 Task: Look for space in Lisieux, France from 9th June, 2023 to 16th June, 2023 for 2 adults in price range Rs.8000 to Rs.16000. Place can be entire place with 2 bedrooms having 2 beds and 1 bathroom. Property type can be house, flat, guest house. Booking option can be shelf check-in. Required host language is English.
Action: Mouse moved to (418, 114)
Screenshot: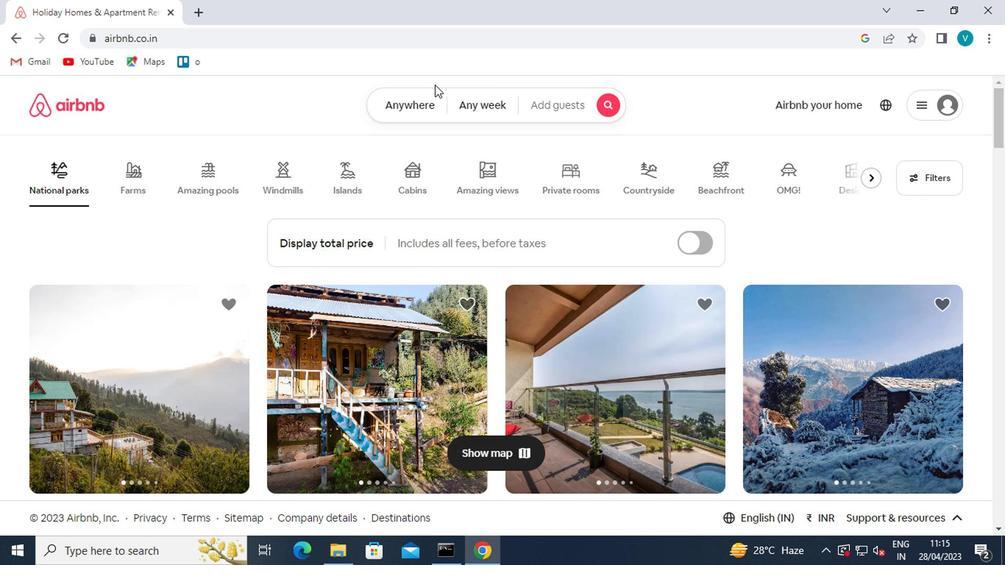 
Action: Mouse pressed left at (418, 114)
Screenshot: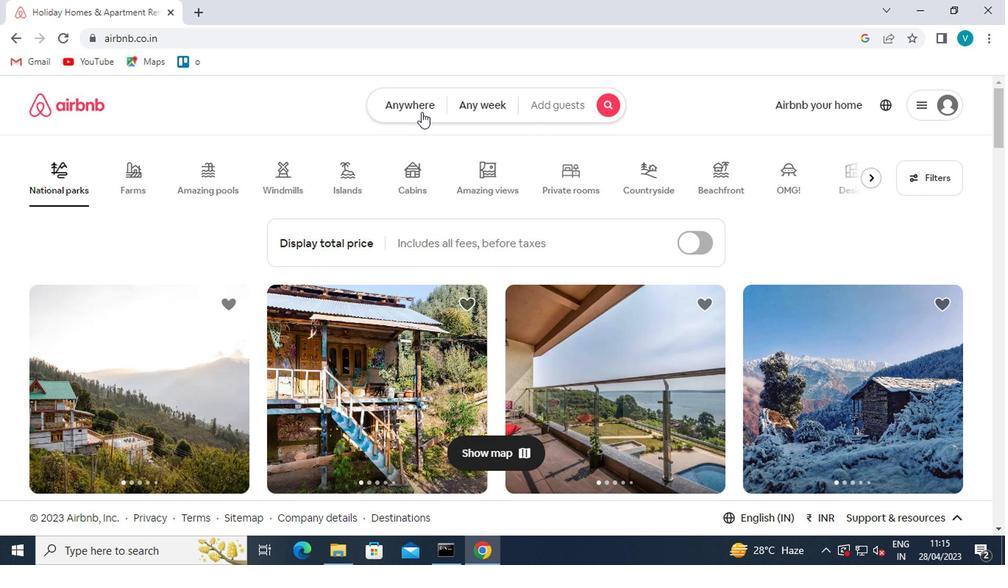 
Action: Mouse moved to (294, 167)
Screenshot: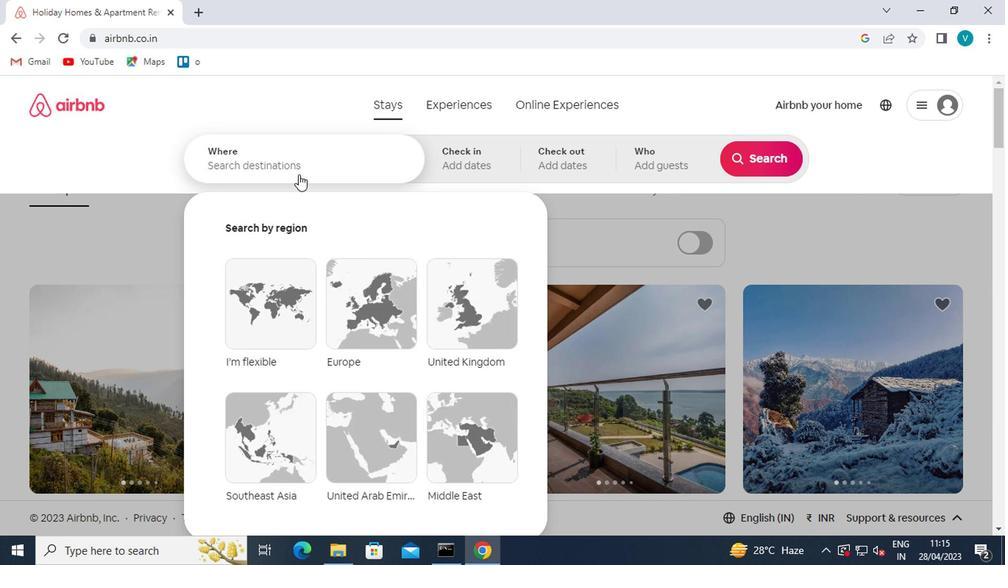 
Action: Mouse pressed left at (294, 167)
Screenshot: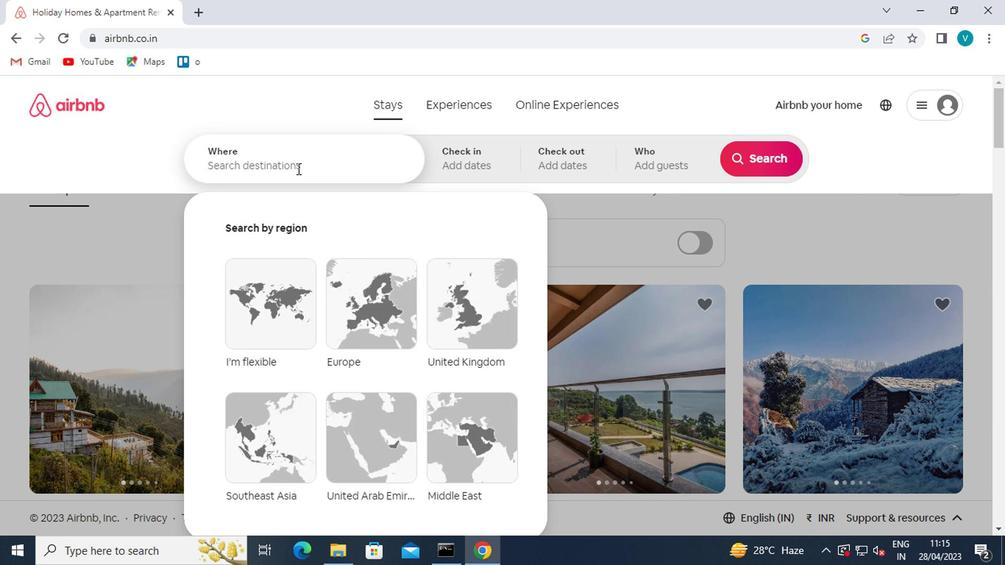 
Action: Mouse moved to (294, 167)
Screenshot: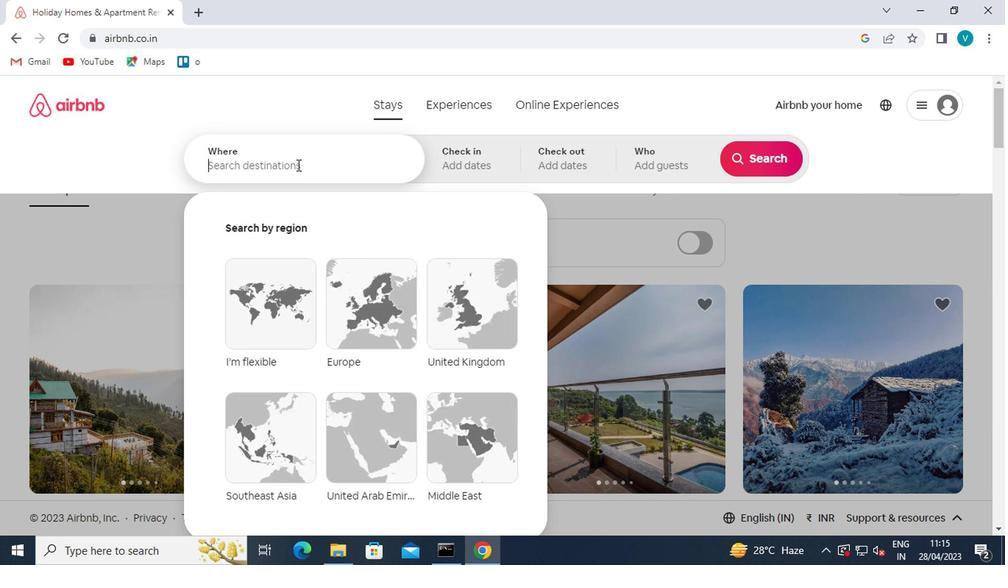
Action: Key pressed l<Key.caps_lock>isieux<Key.enter>
Screenshot: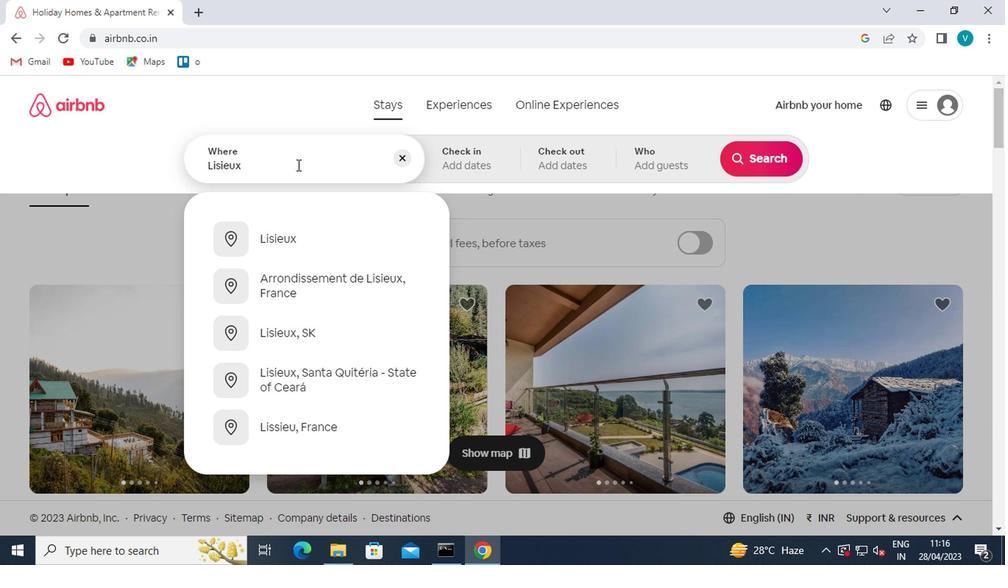 
Action: Mouse moved to (752, 281)
Screenshot: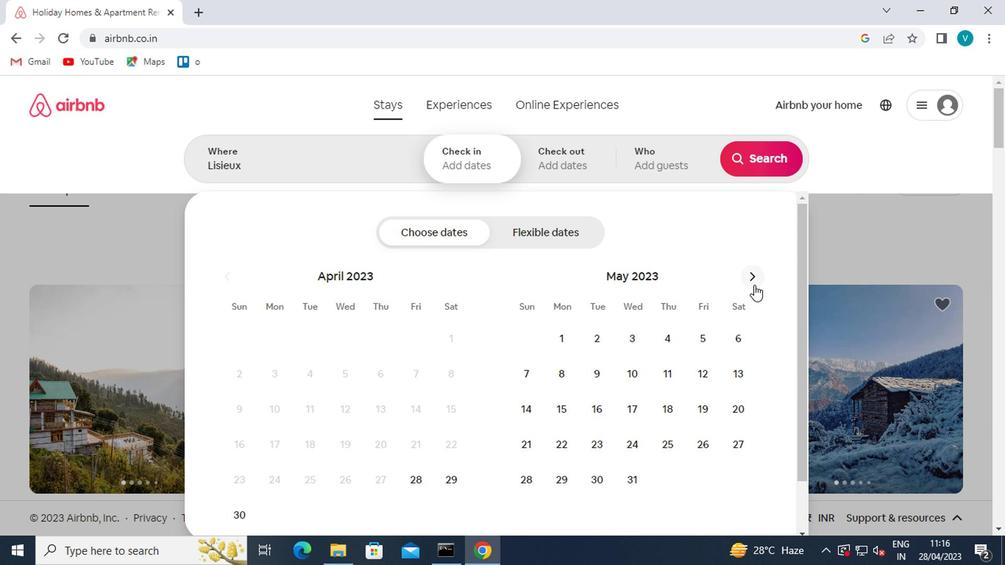 
Action: Mouse pressed left at (752, 281)
Screenshot: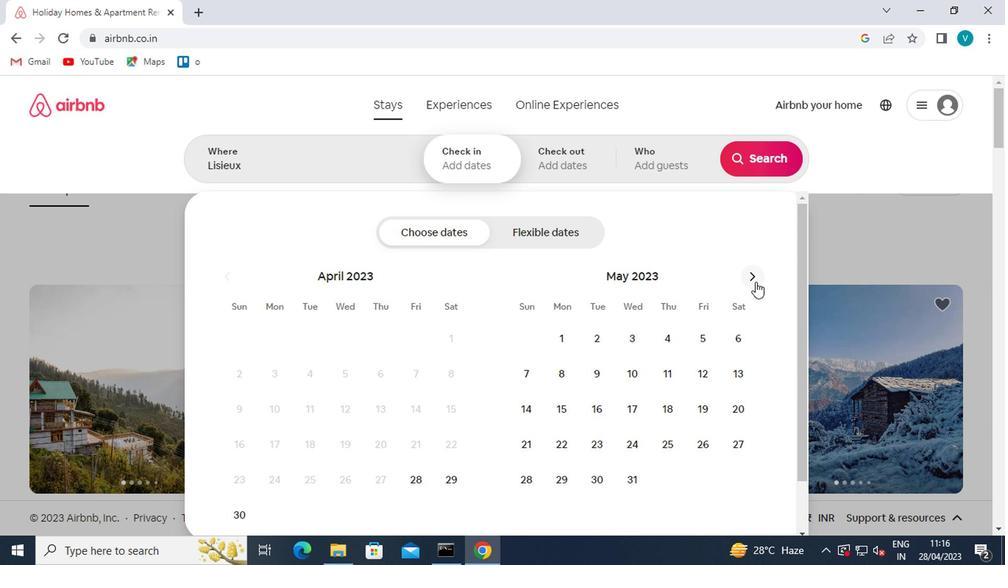 
Action: Mouse moved to (700, 377)
Screenshot: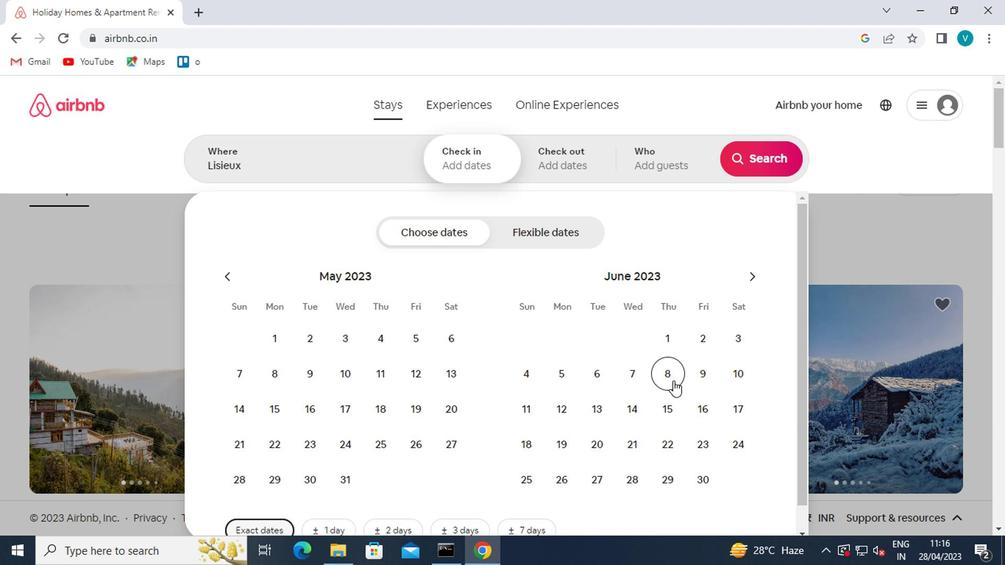 
Action: Mouse pressed left at (700, 377)
Screenshot: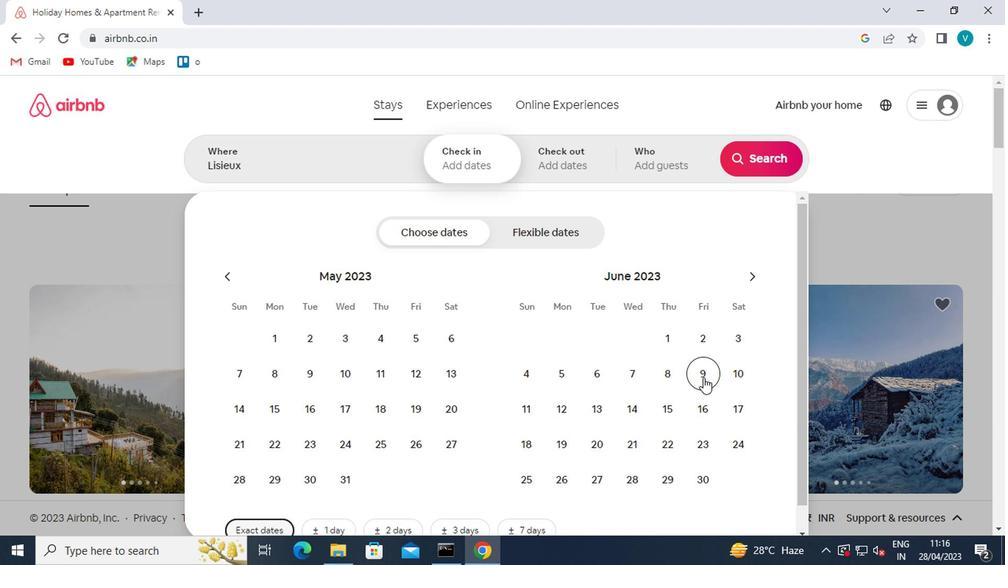 
Action: Mouse moved to (703, 419)
Screenshot: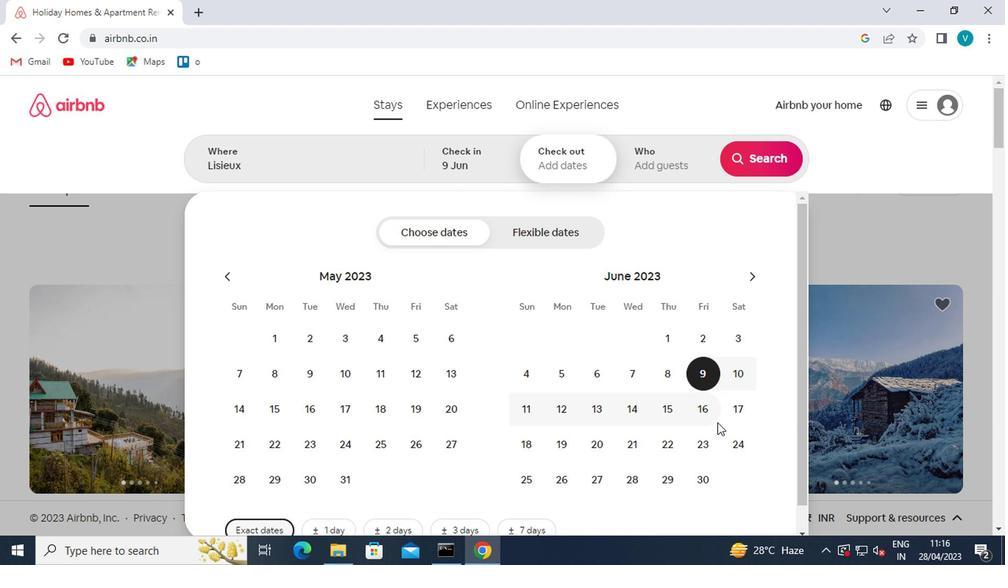 
Action: Mouse pressed left at (703, 419)
Screenshot: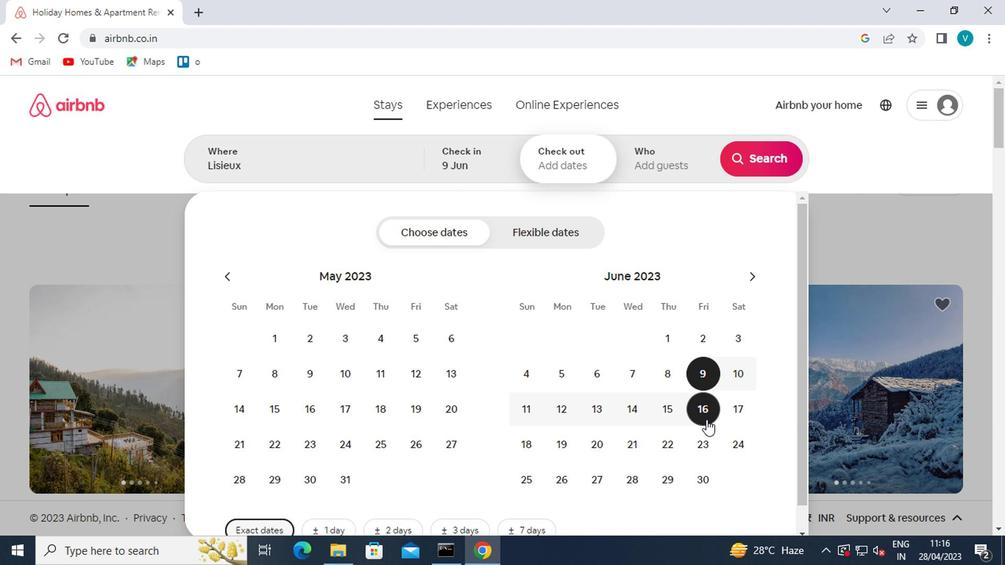 
Action: Mouse moved to (652, 166)
Screenshot: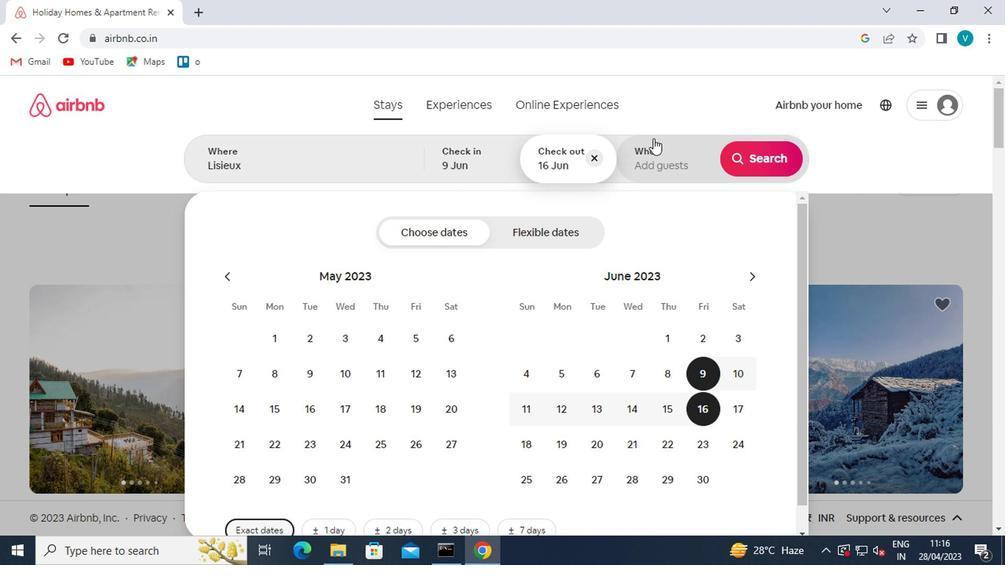 
Action: Mouse pressed left at (652, 166)
Screenshot: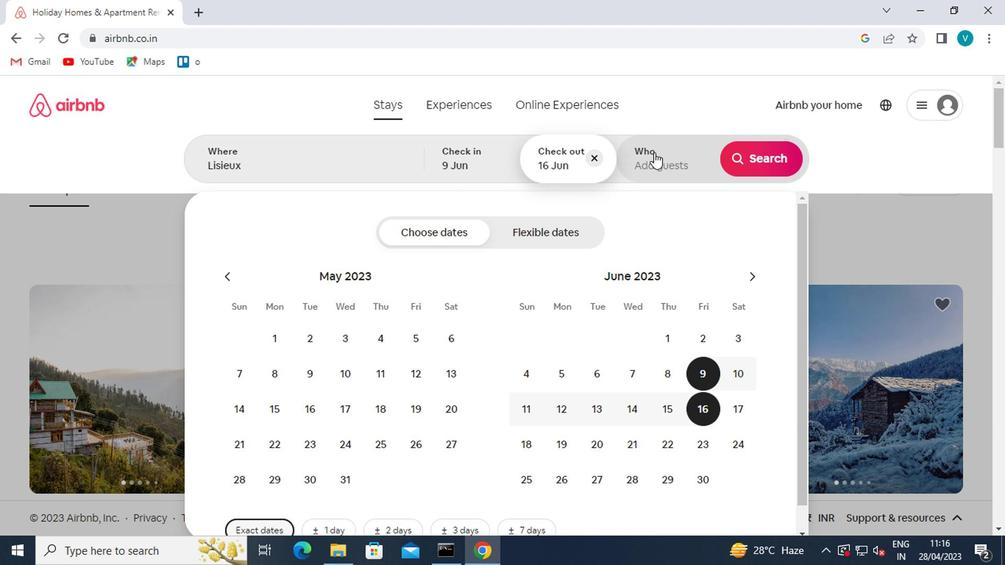 
Action: Mouse moved to (762, 247)
Screenshot: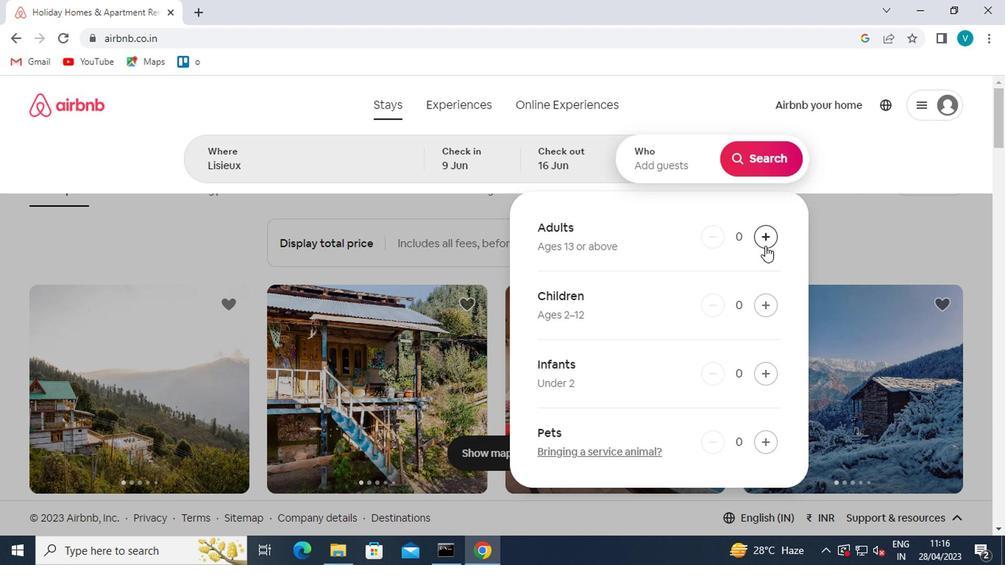 
Action: Mouse pressed left at (762, 247)
Screenshot: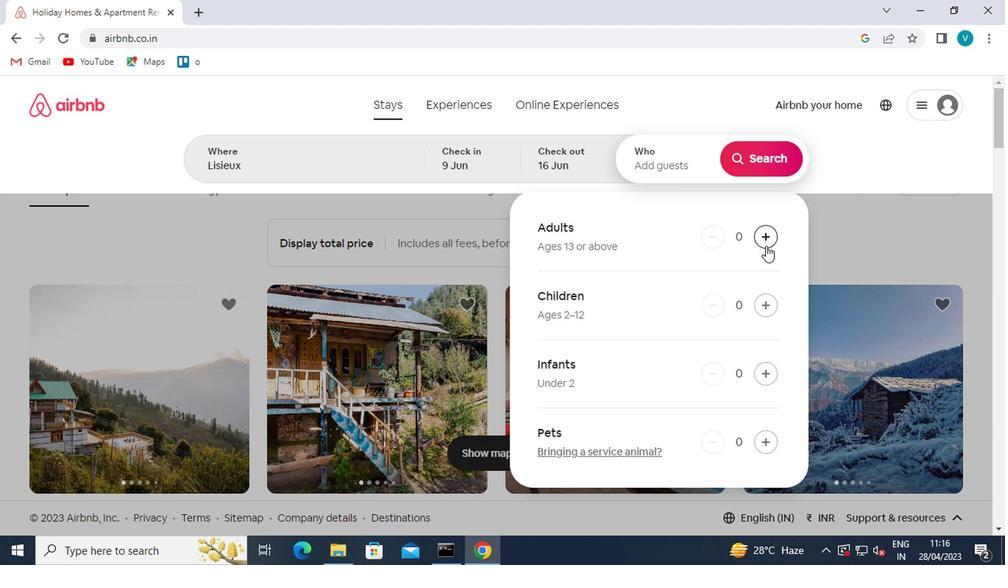 
Action: Mouse pressed left at (762, 247)
Screenshot: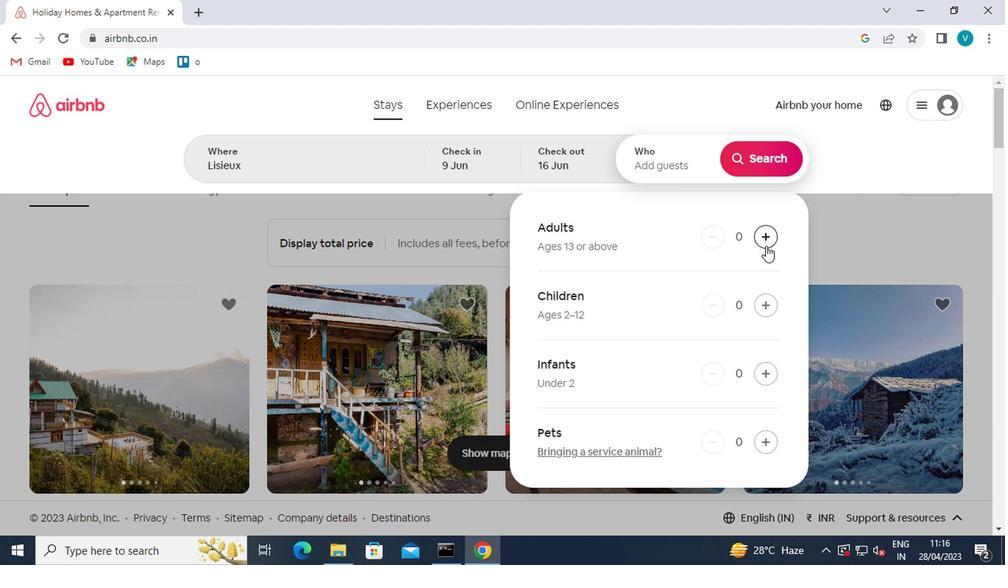 
Action: Mouse moved to (753, 170)
Screenshot: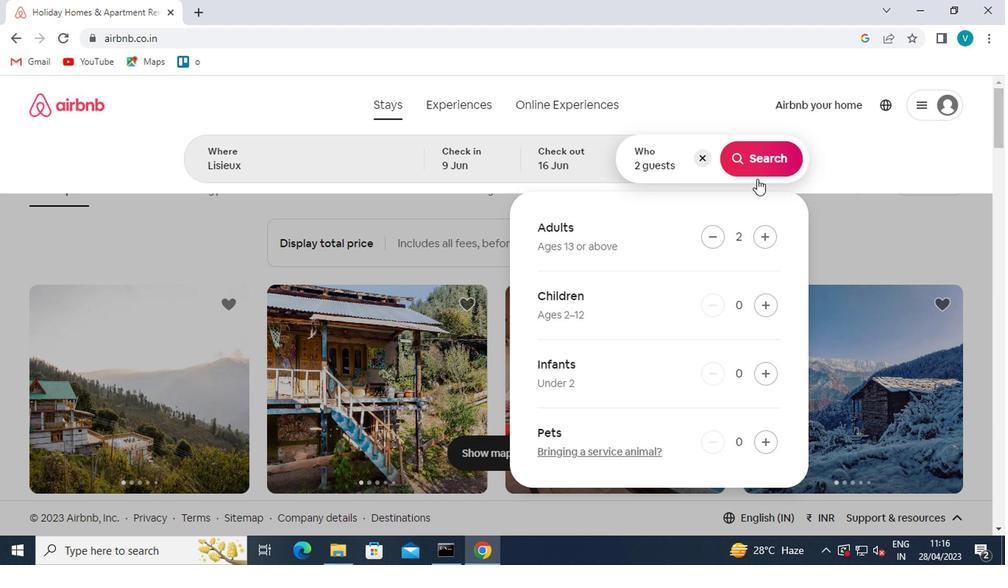 
Action: Mouse pressed left at (753, 170)
Screenshot: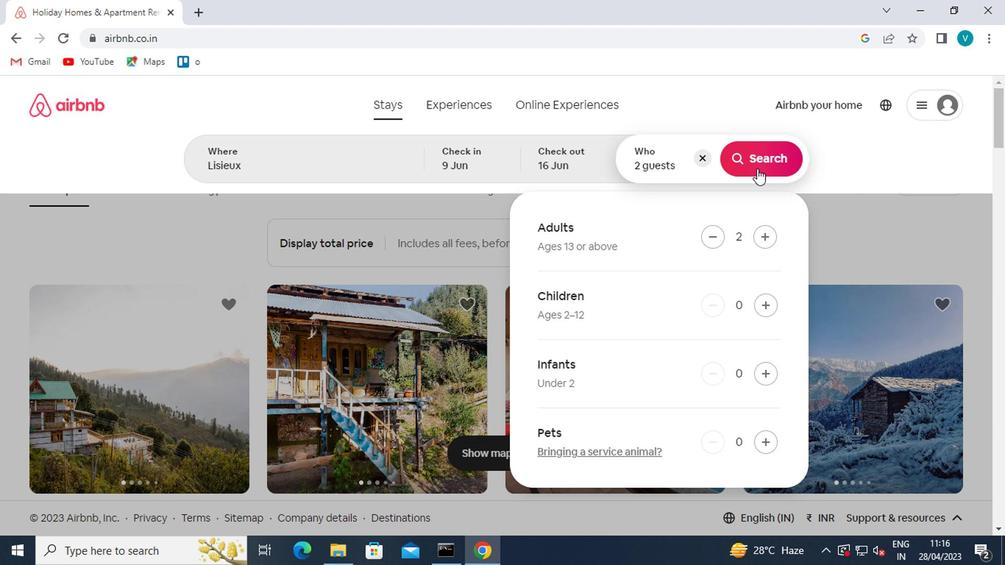 
Action: Mouse moved to (927, 163)
Screenshot: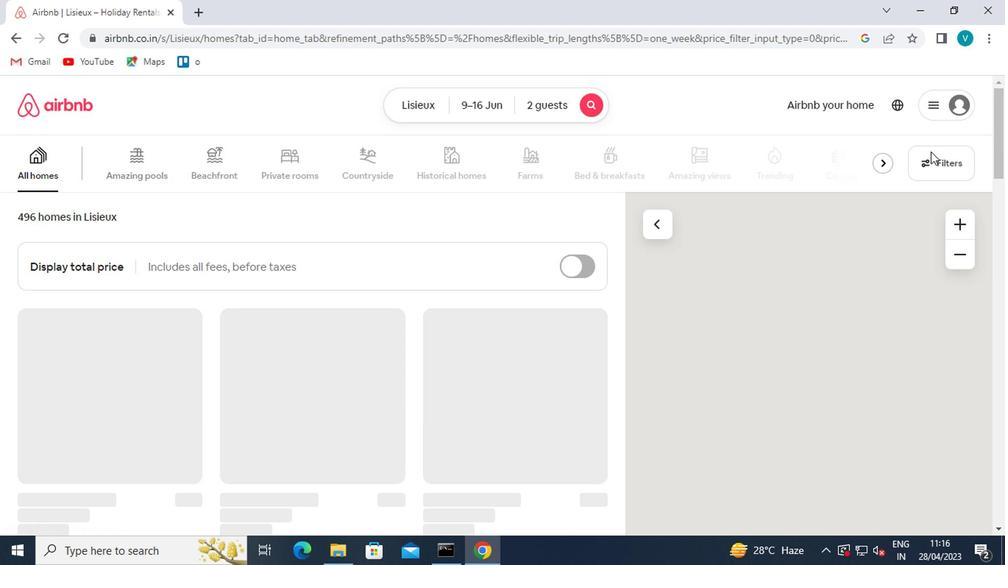 
Action: Mouse pressed left at (927, 163)
Screenshot: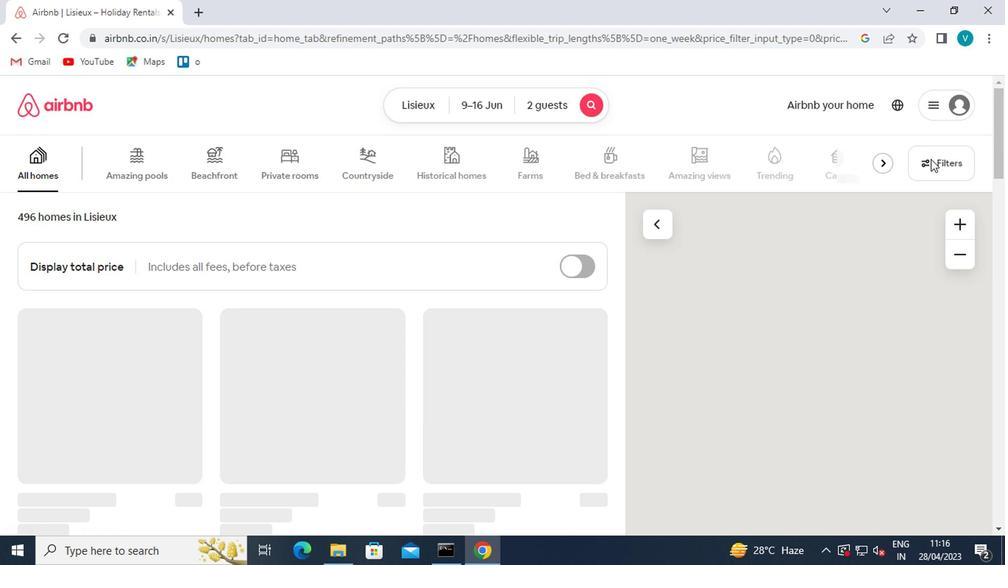 
Action: Mouse moved to (401, 336)
Screenshot: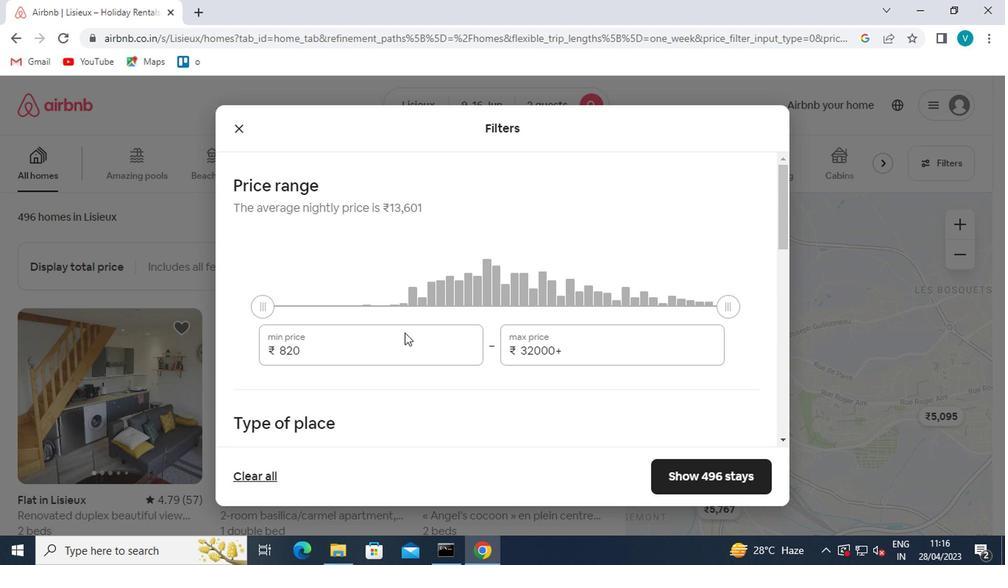 
Action: Mouse pressed left at (401, 336)
Screenshot: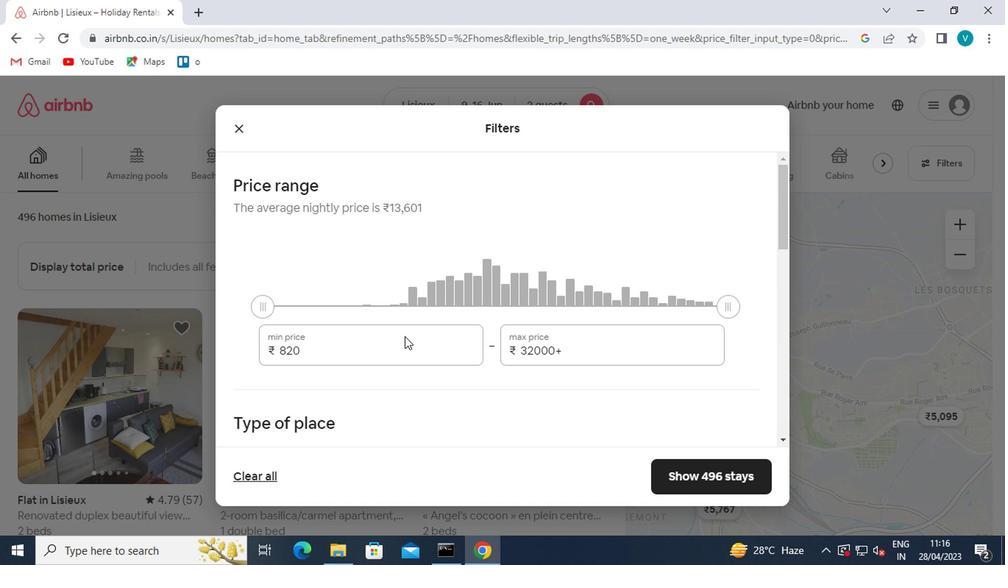 
Action: Mouse moved to (401, 339)
Screenshot: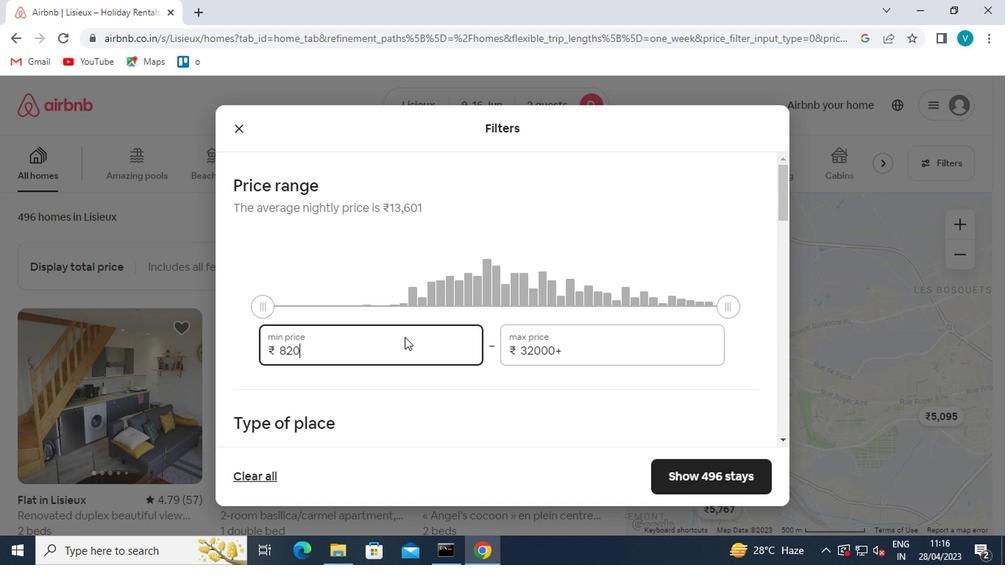 
Action: Key pressed <Key.backspace><Key.backspace><Key.backspace><Key.backspace><Key.backspace><Key.backspace><Key.backspace><Key.backspace><Key.backspace><Key.backspace><Key.backspace>8000<Key.tab>16000
Screenshot: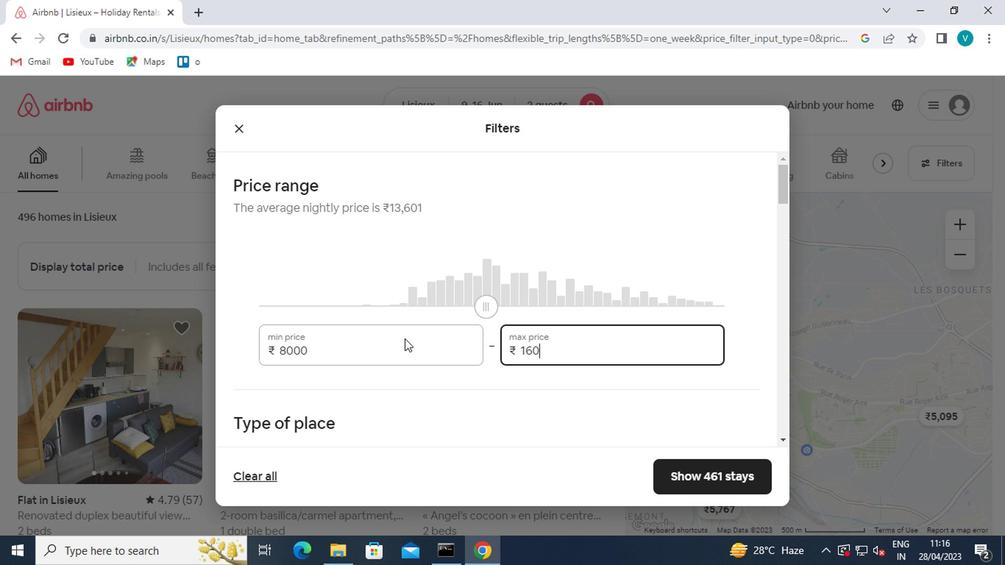 
Action: Mouse scrolled (401, 338) with delta (0, -1)
Screenshot: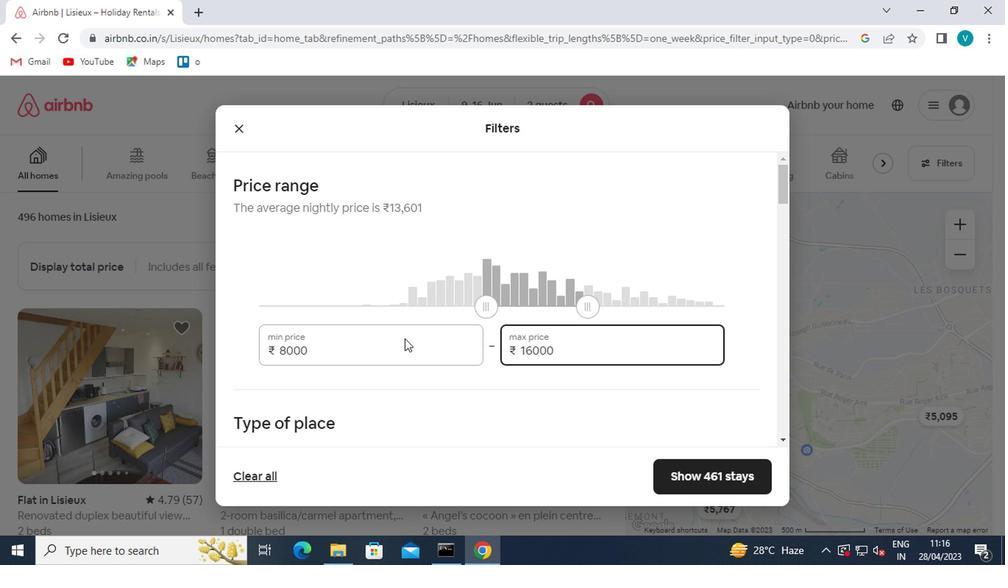 
Action: Mouse scrolled (401, 338) with delta (0, -1)
Screenshot: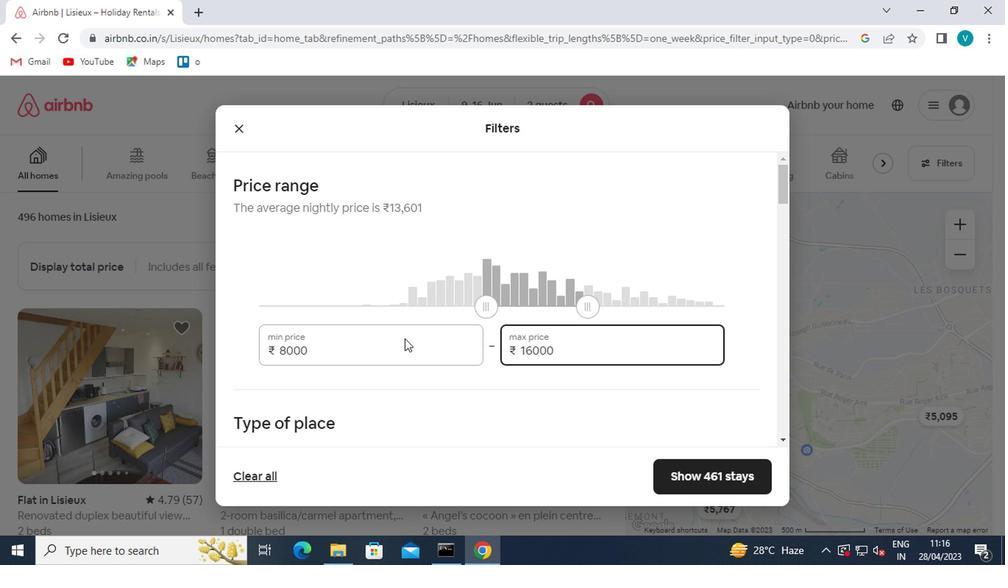 
Action: Mouse moved to (245, 330)
Screenshot: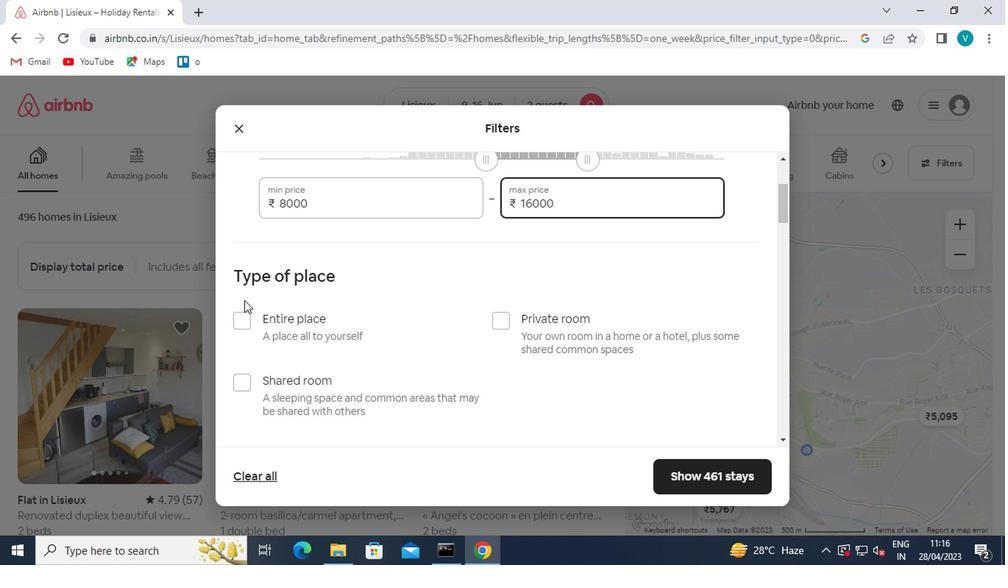 
Action: Mouse pressed left at (245, 330)
Screenshot: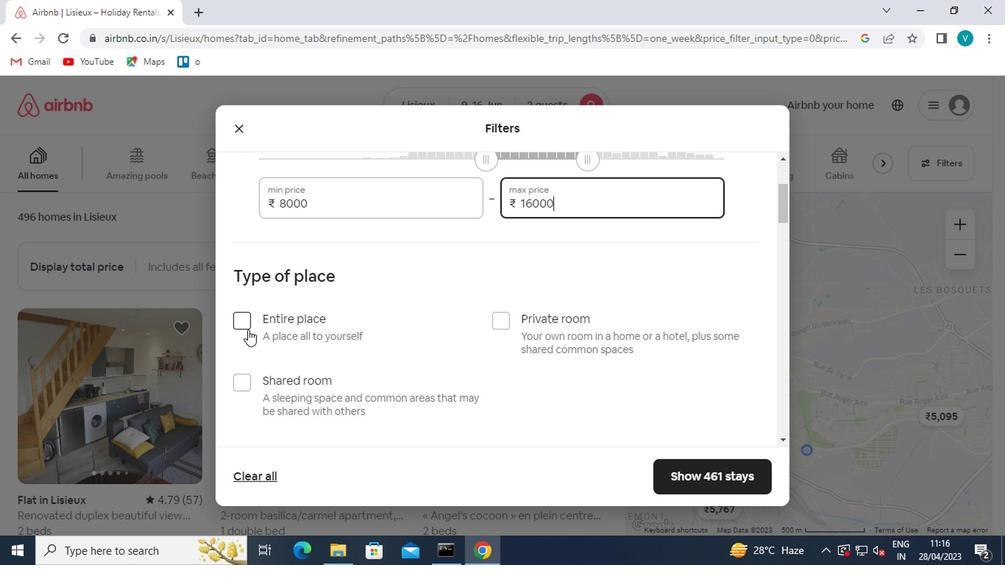 
Action: Mouse moved to (249, 330)
Screenshot: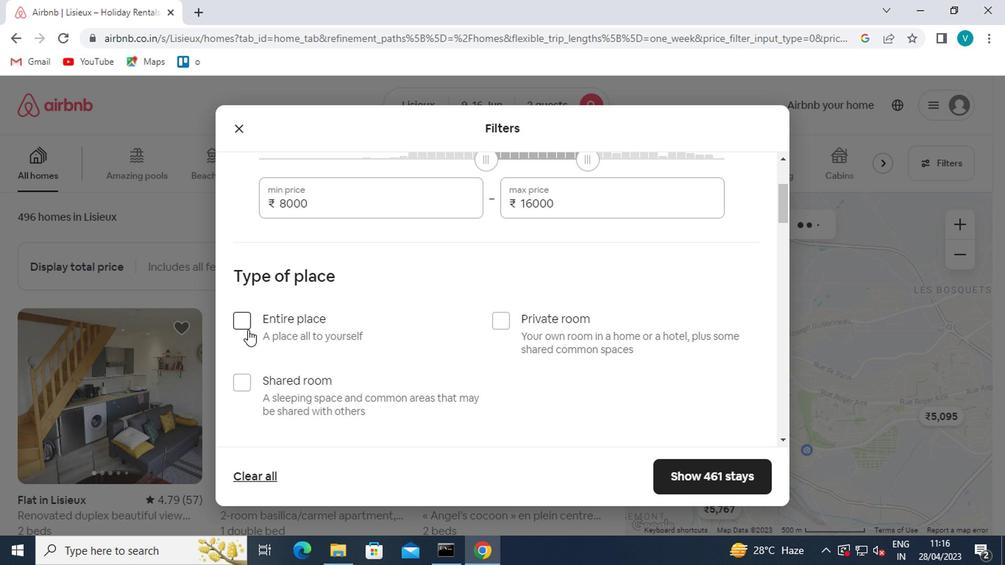 
Action: Mouse scrolled (249, 329) with delta (0, 0)
Screenshot: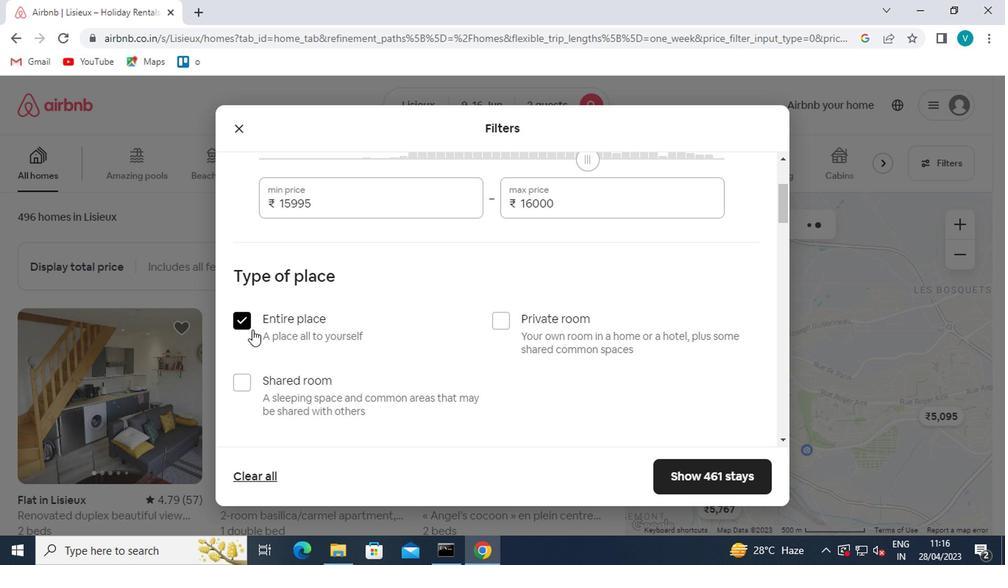 
Action: Mouse scrolled (249, 329) with delta (0, 0)
Screenshot: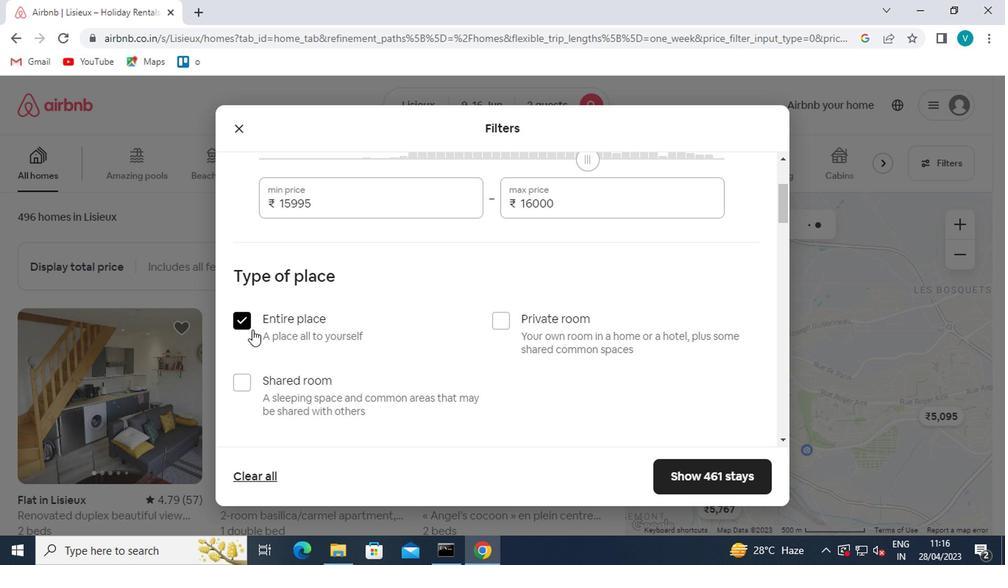 
Action: Mouse scrolled (249, 329) with delta (0, 0)
Screenshot: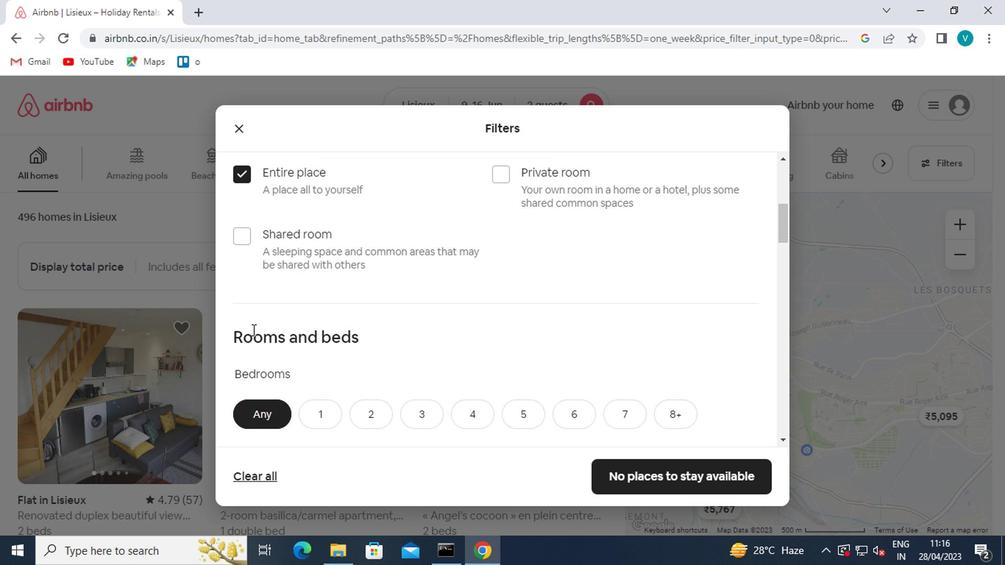 
Action: Mouse scrolled (249, 329) with delta (0, 0)
Screenshot: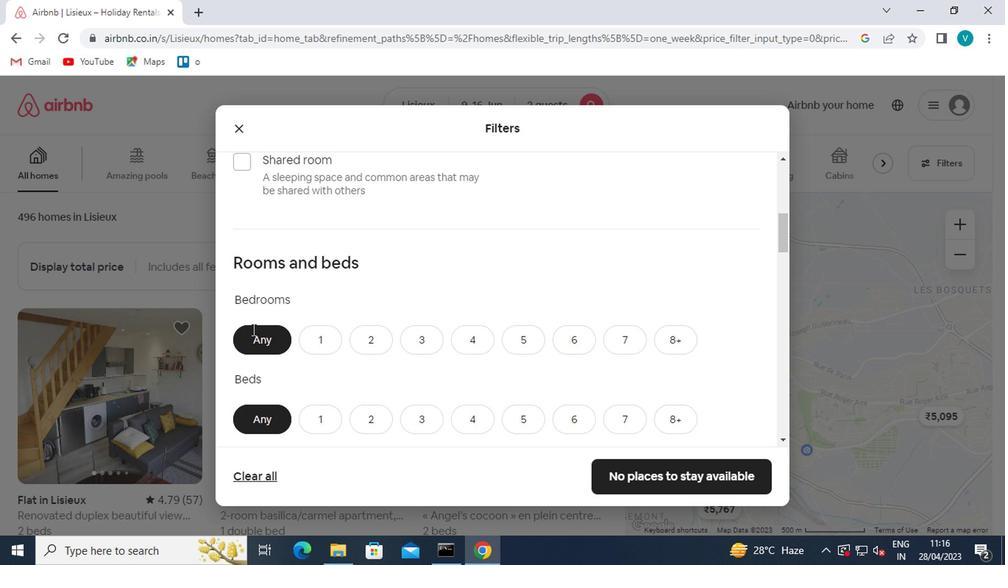 
Action: Mouse scrolled (249, 329) with delta (0, 0)
Screenshot: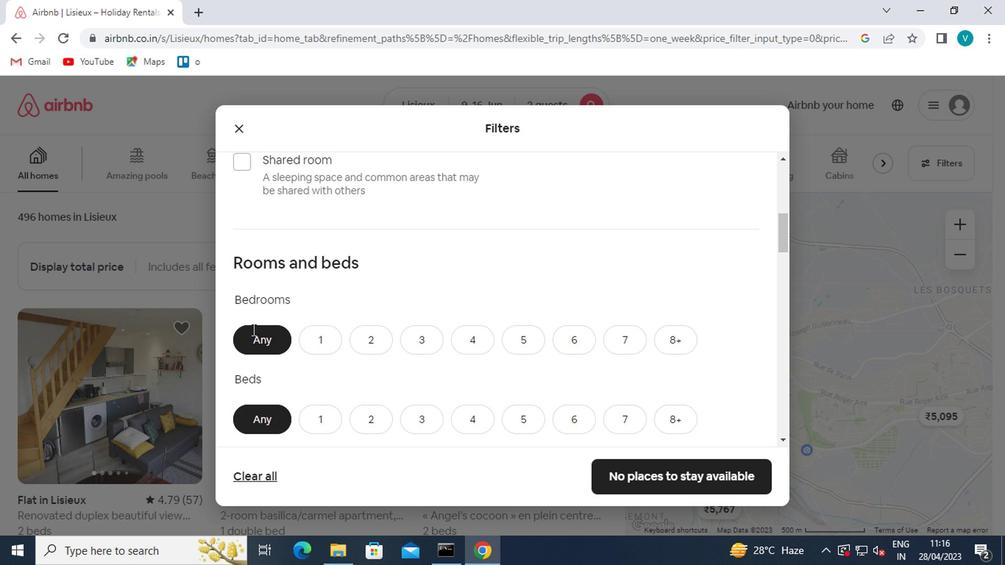 
Action: Mouse moved to (371, 196)
Screenshot: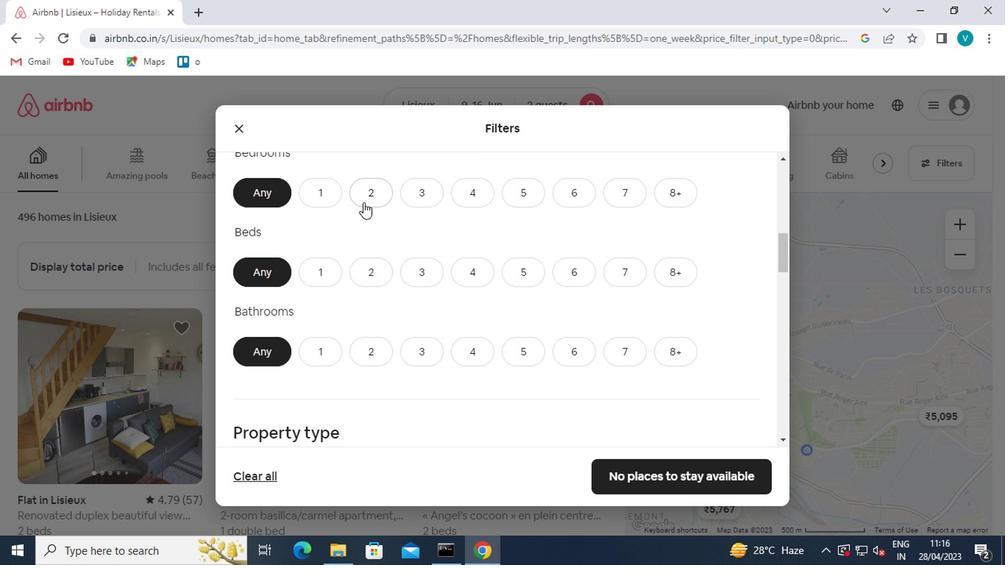 
Action: Mouse pressed left at (371, 196)
Screenshot: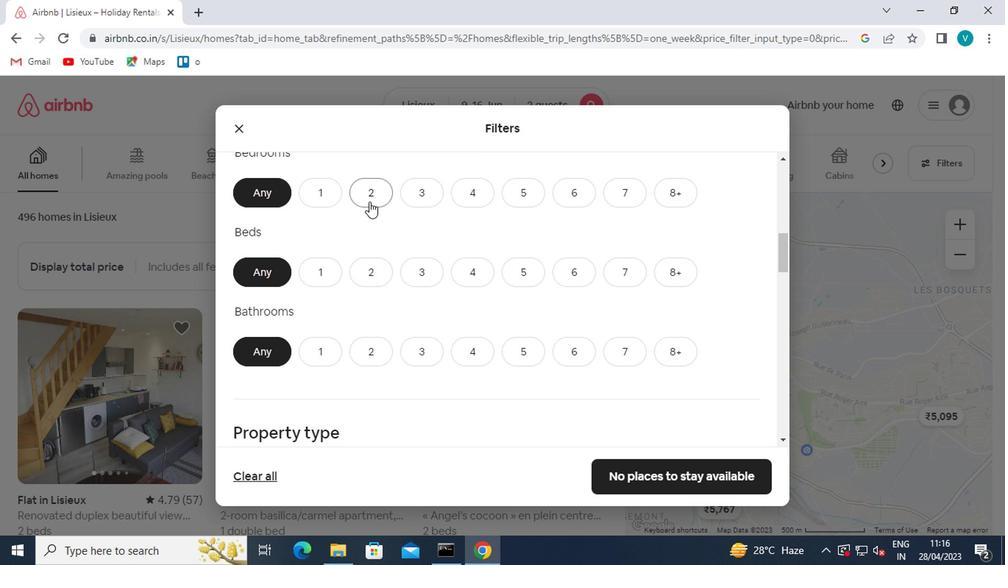 
Action: Mouse moved to (365, 271)
Screenshot: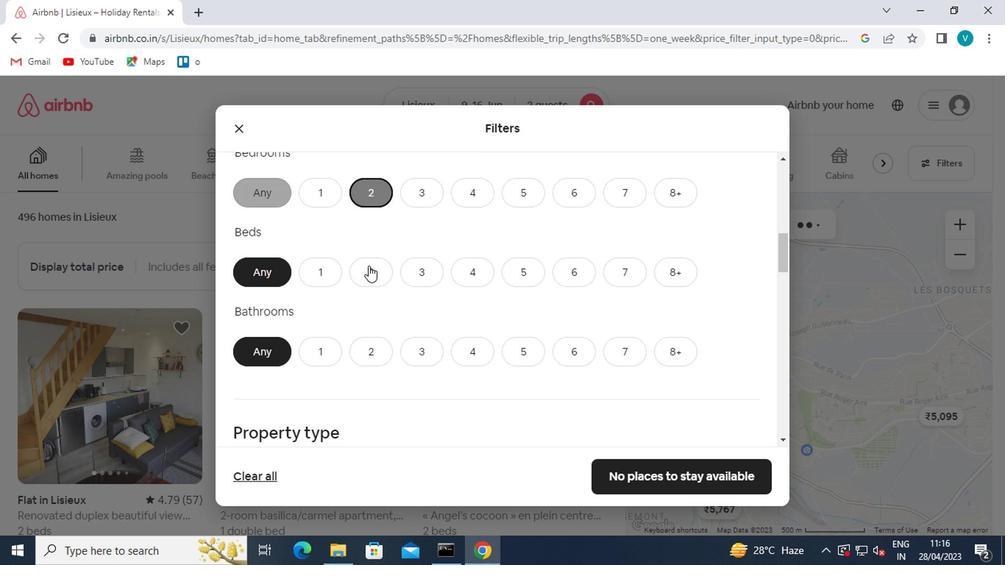 
Action: Mouse pressed left at (365, 271)
Screenshot: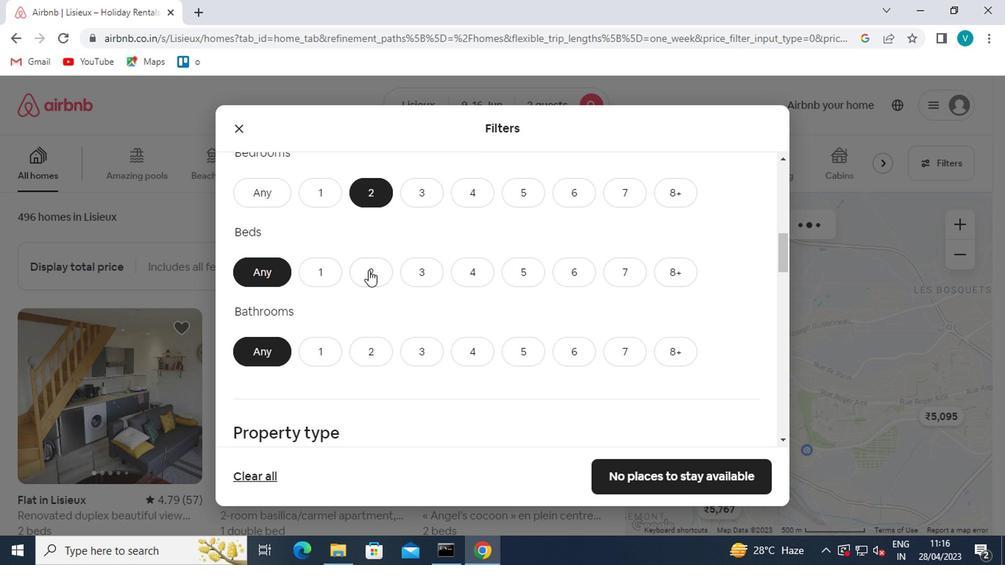 
Action: Mouse moved to (367, 349)
Screenshot: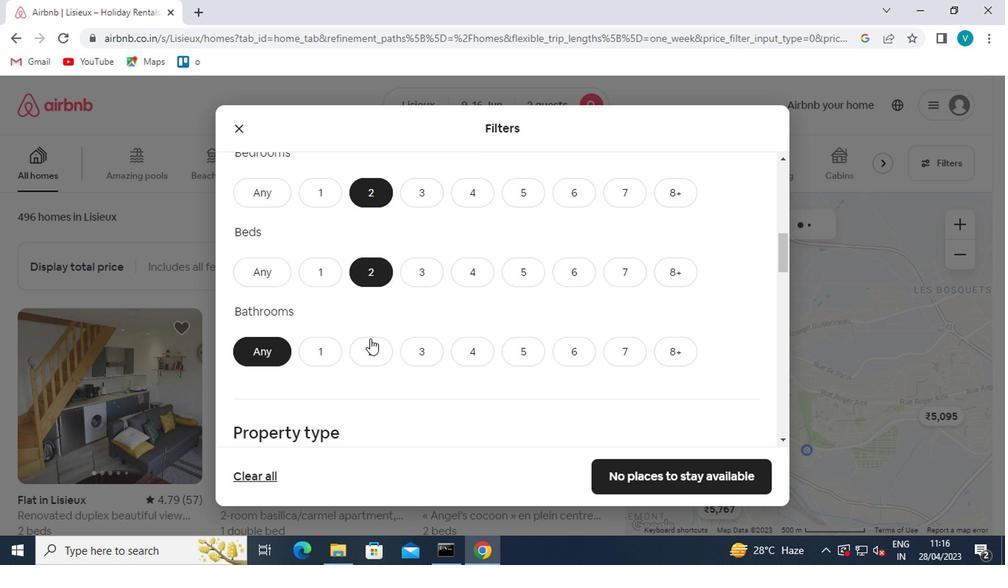 
Action: Mouse pressed left at (367, 349)
Screenshot: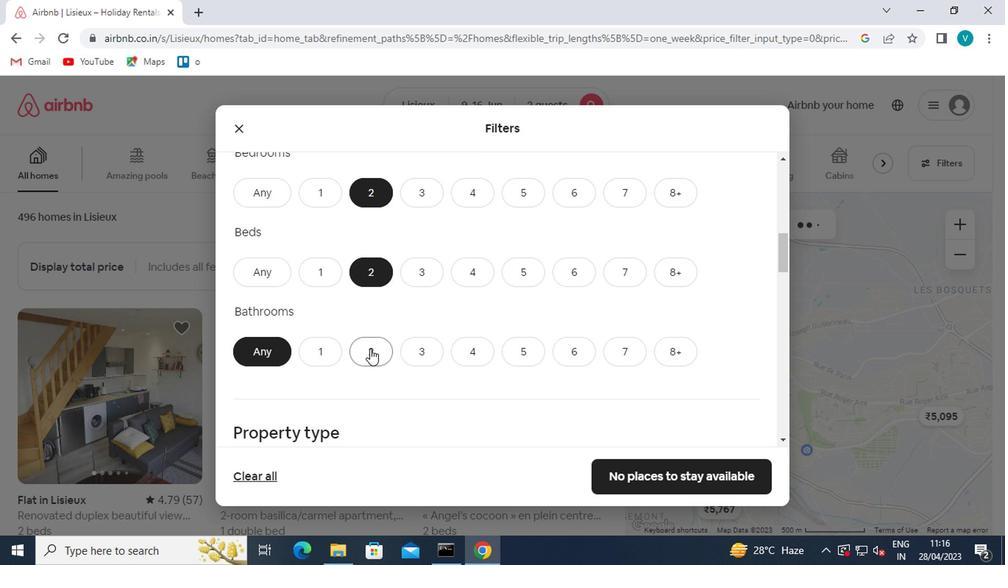 
Action: Mouse moved to (367, 348)
Screenshot: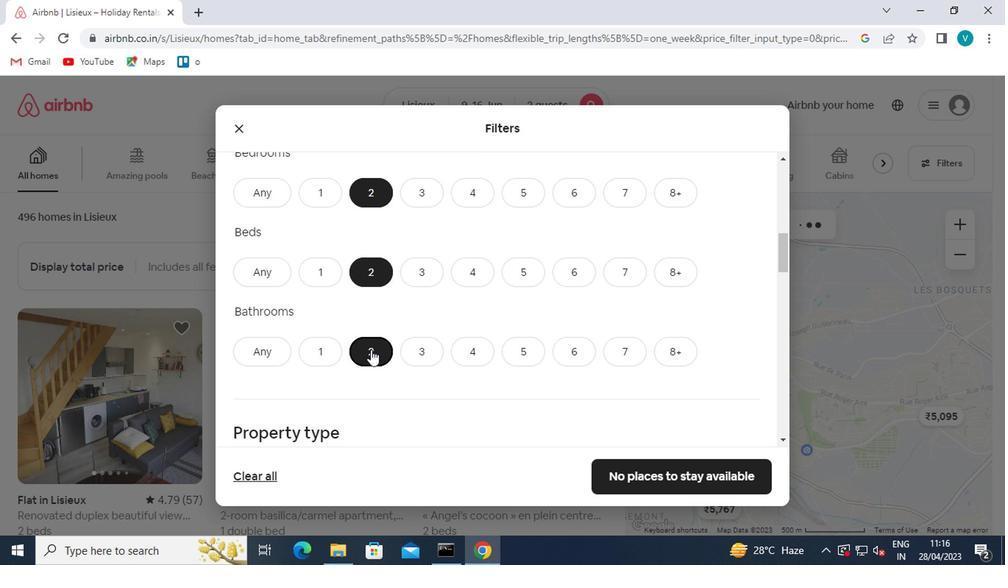 
Action: Mouse scrolled (367, 347) with delta (0, -1)
Screenshot: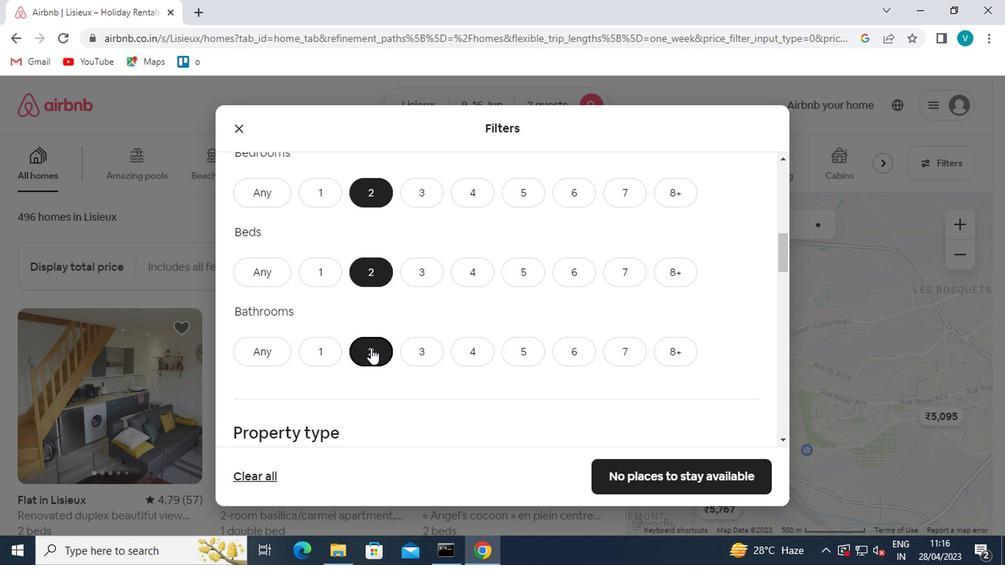 
Action: Mouse scrolled (367, 347) with delta (0, -1)
Screenshot: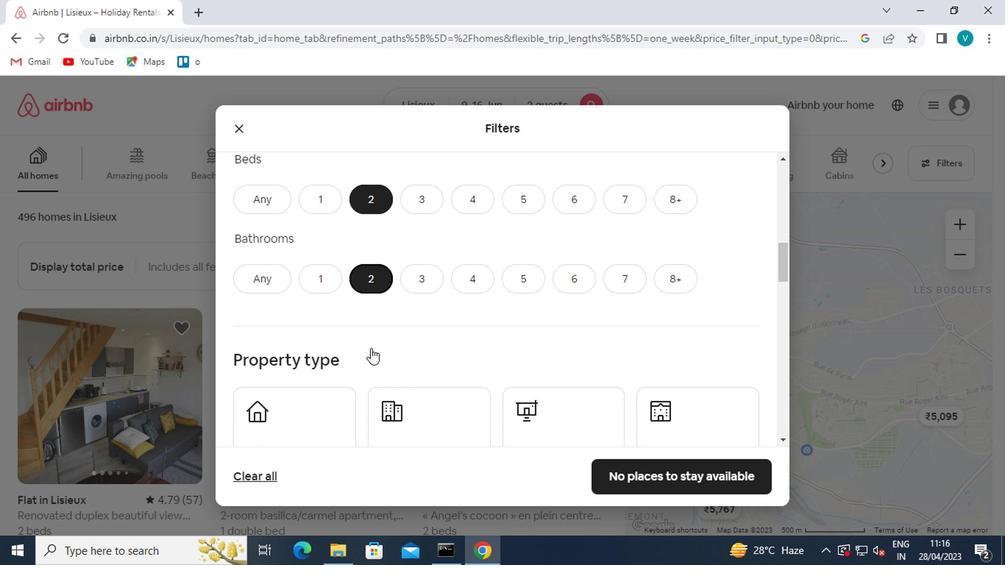 
Action: Mouse moved to (367, 348)
Screenshot: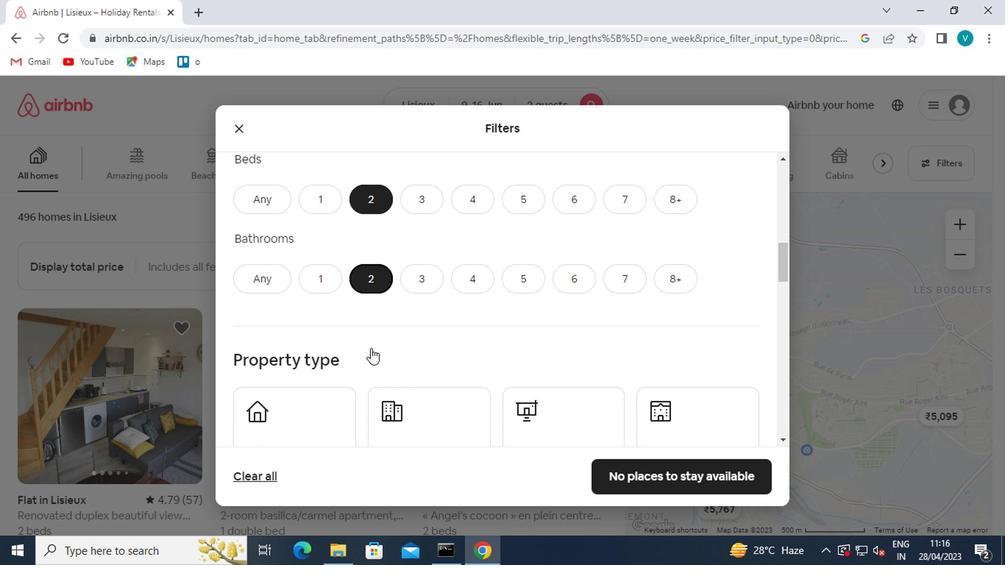 
Action: Mouse scrolled (367, 347) with delta (0, -1)
Screenshot: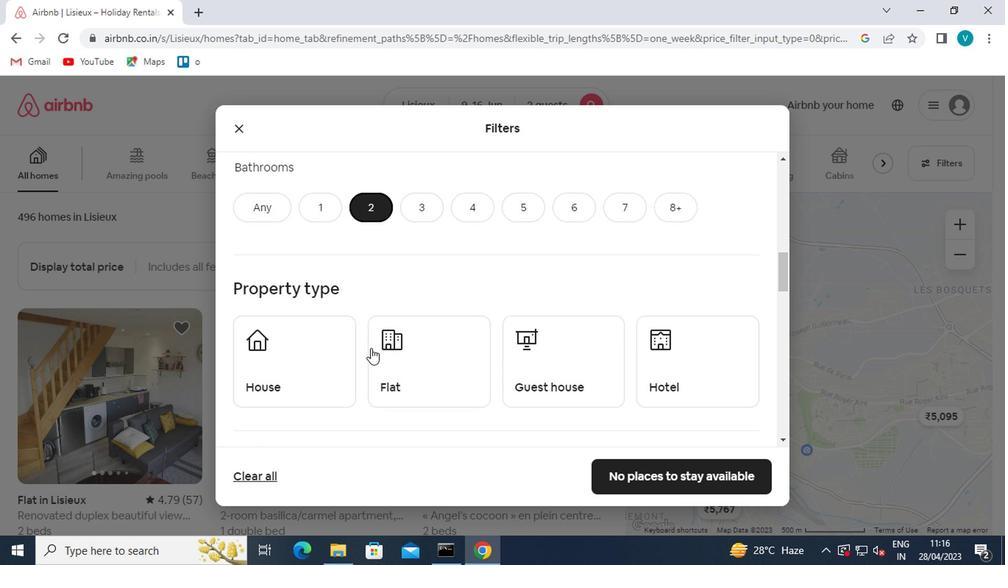 
Action: Mouse scrolled (367, 347) with delta (0, -1)
Screenshot: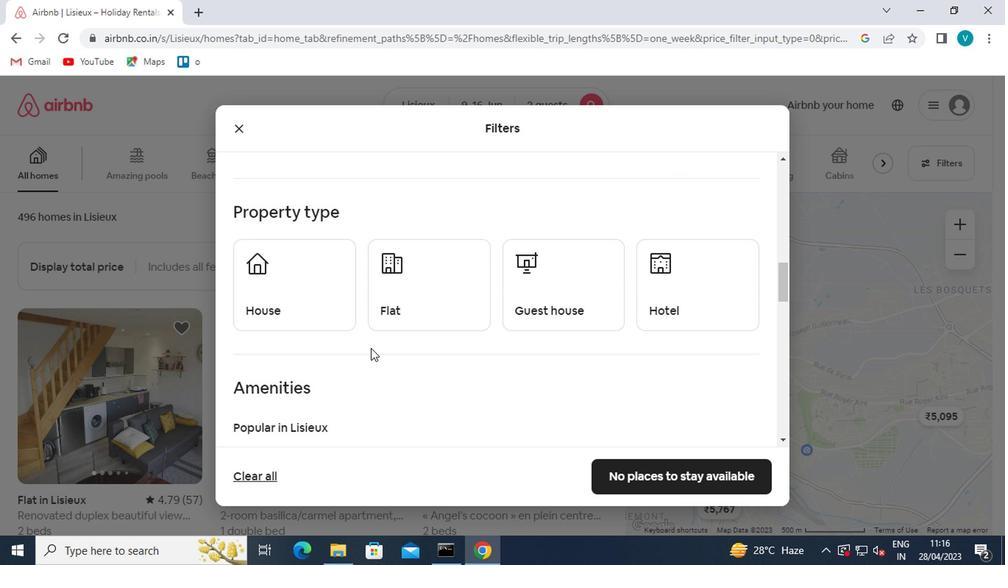 
Action: Mouse moved to (303, 243)
Screenshot: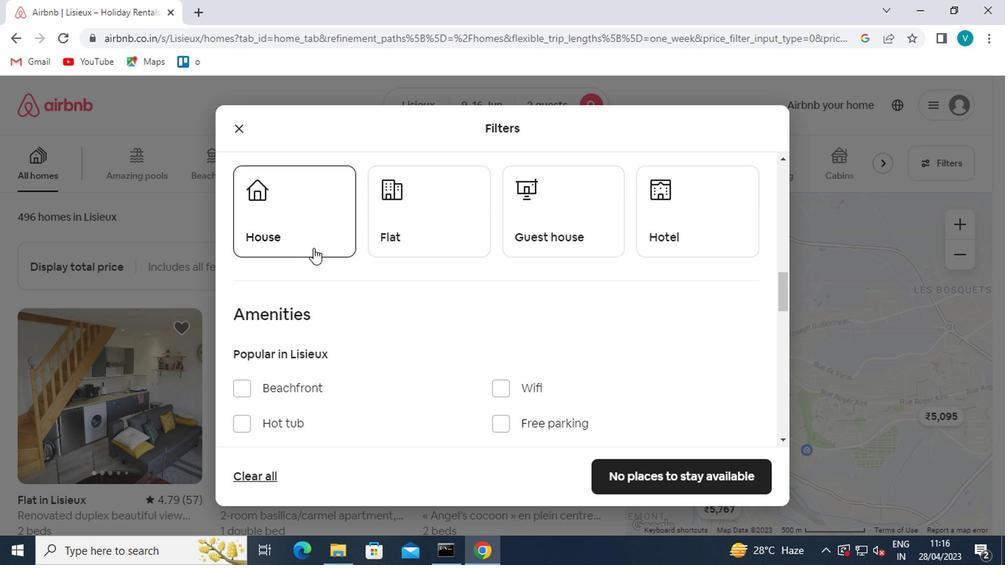 
Action: Mouse pressed left at (303, 243)
Screenshot: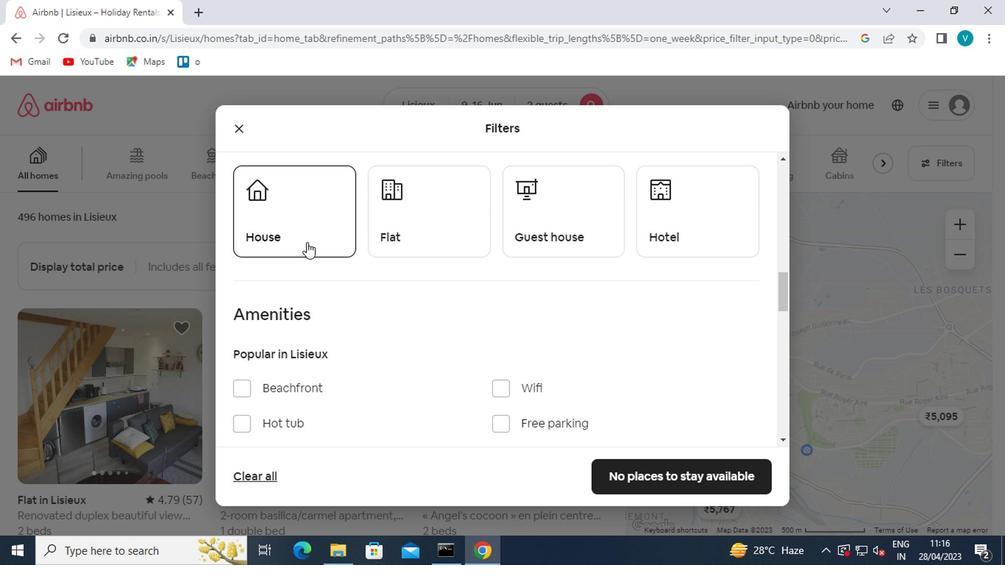 
Action: Mouse moved to (372, 229)
Screenshot: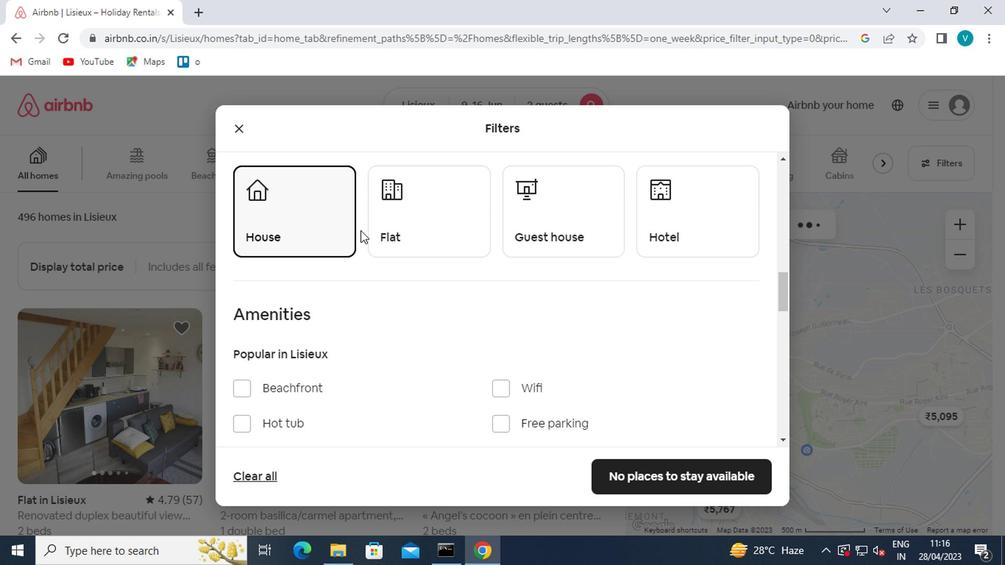 
Action: Mouse pressed left at (372, 229)
Screenshot: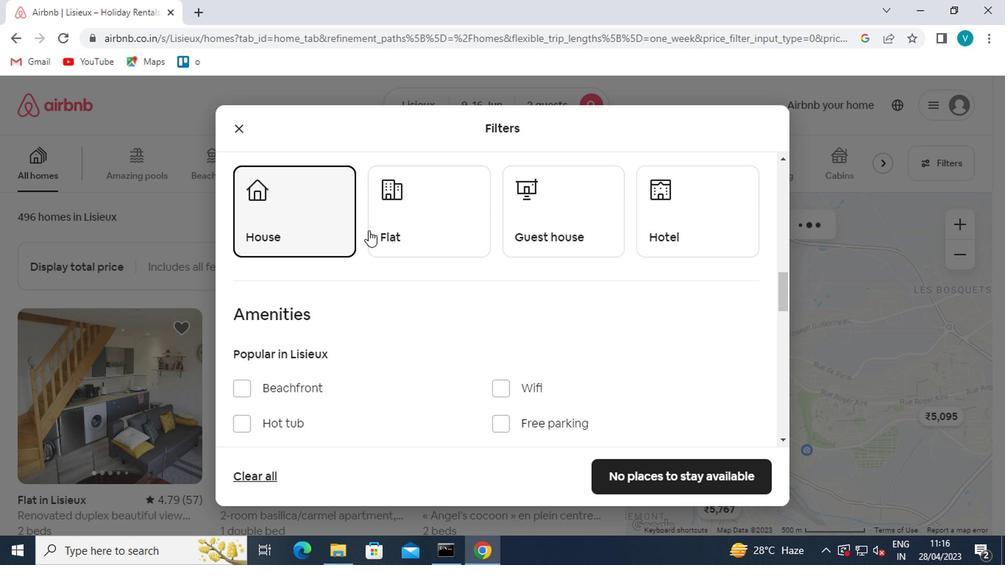
Action: Mouse moved to (515, 231)
Screenshot: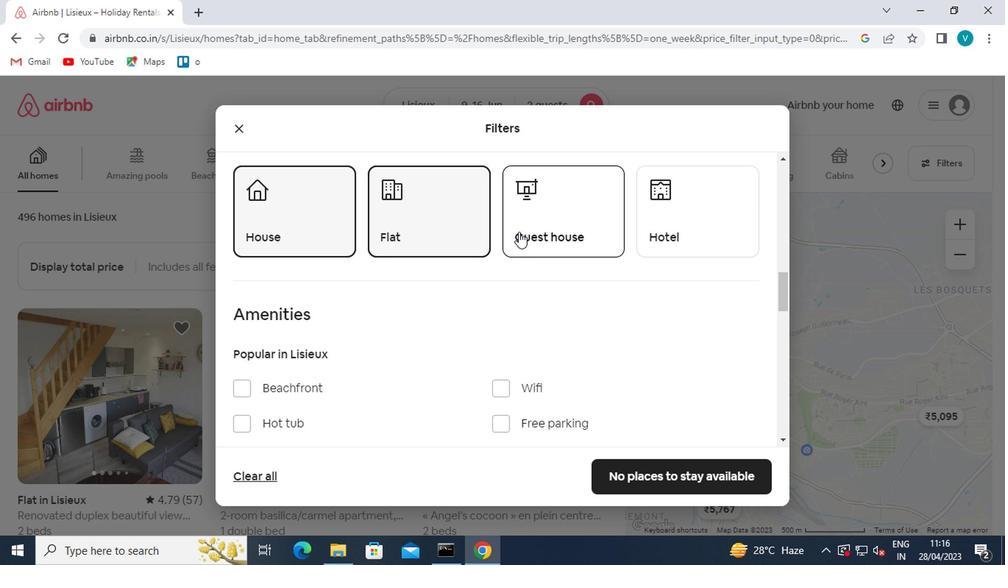 
Action: Mouse pressed left at (515, 231)
Screenshot: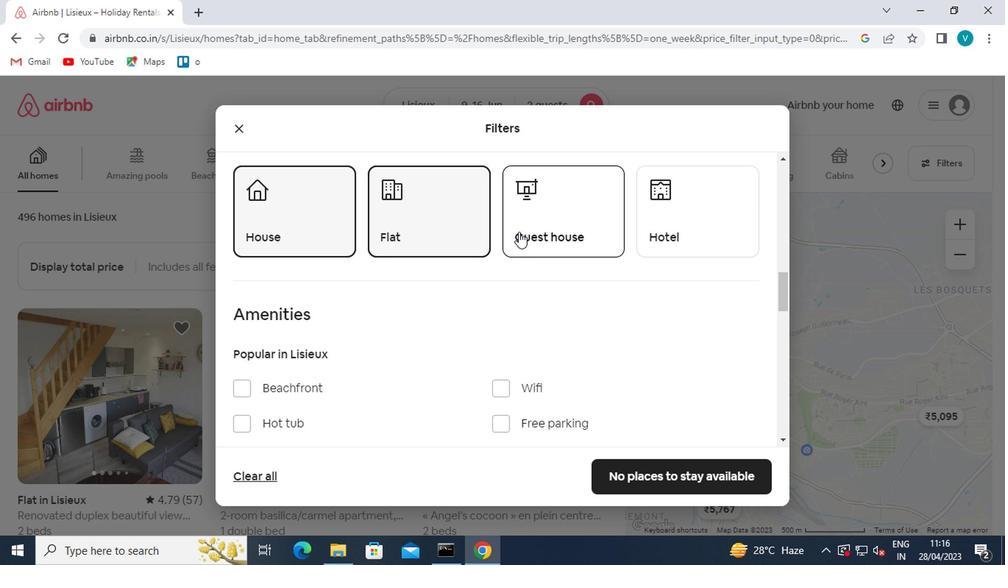
Action: Mouse moved to (508, 234)
Screenshot: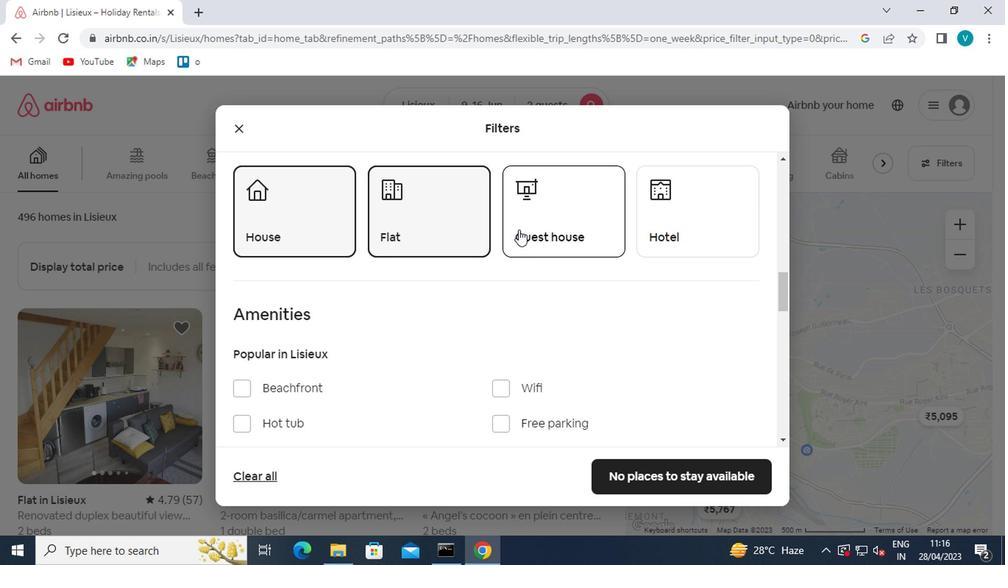 
Action: Mouse scrolled (508, 233) with delta (0, 0)
Screenshot: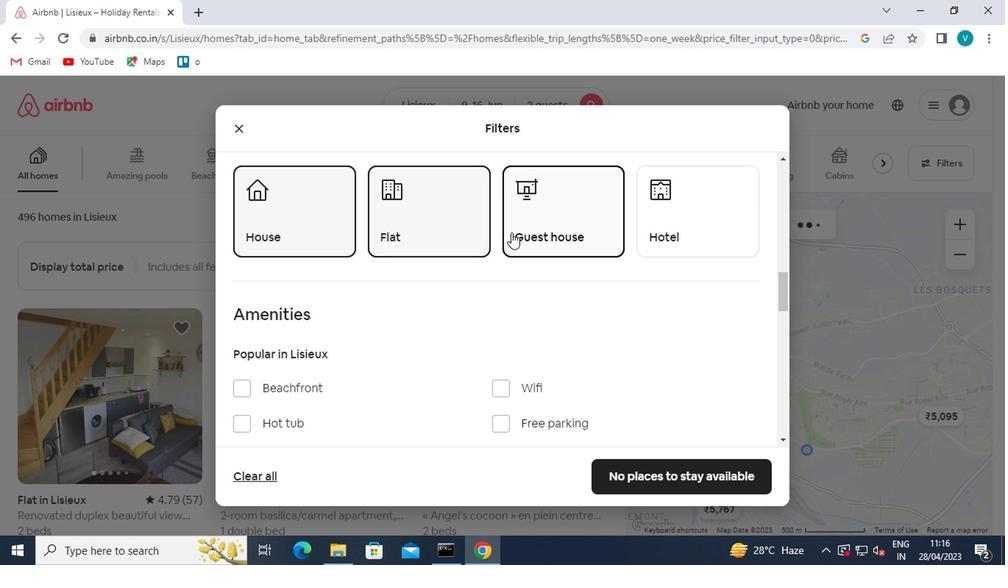 
Action: Mouse moved to (507, 234)
Screenshot: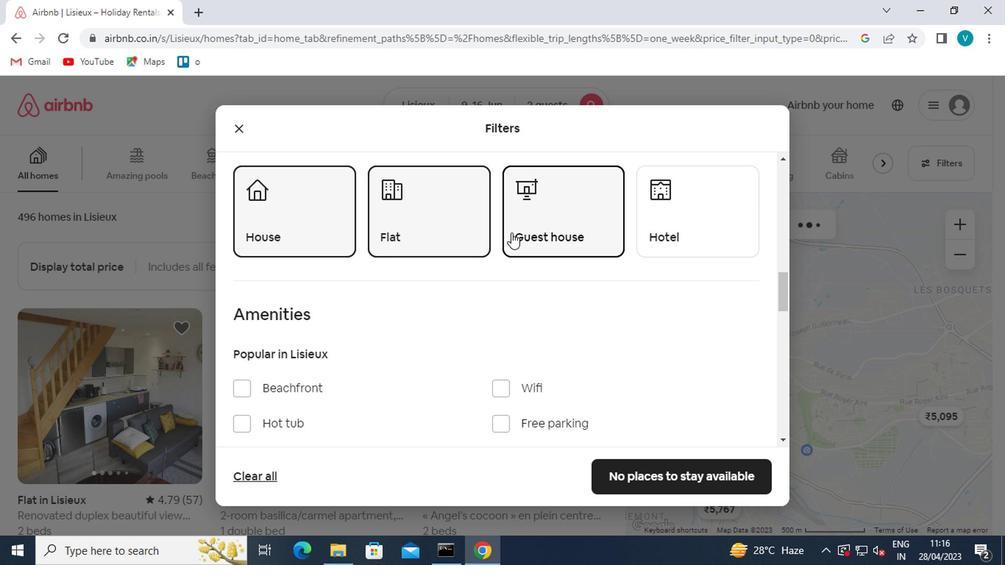 
Action: Mouse scrolled (507, 234) with delta (0, 0)
Screenshot: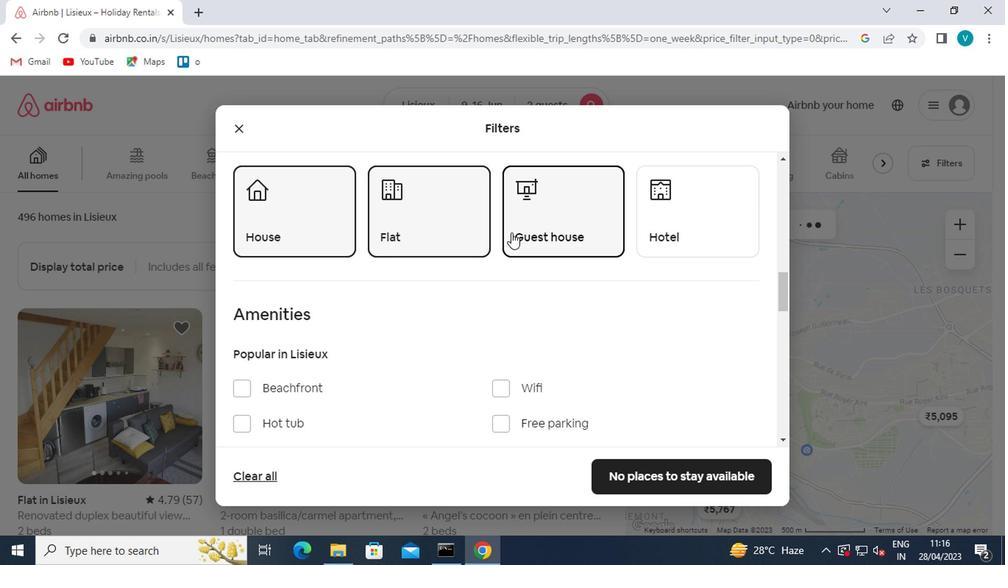 
Action: Mouse scrolled (507, 234) with delta (0, 0)
Screenshot: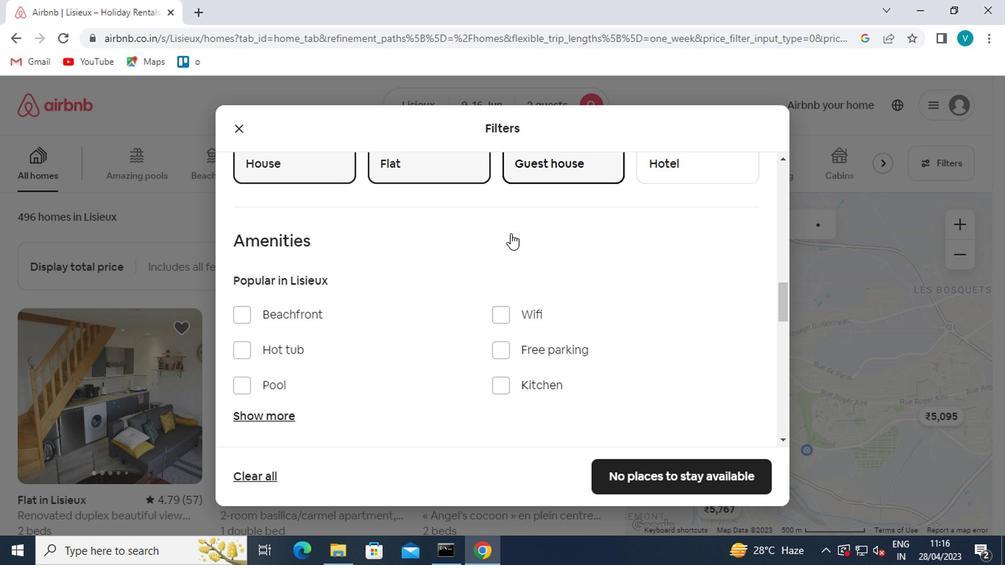 
Action: Mouse moved to (506, 235)
Screenshot: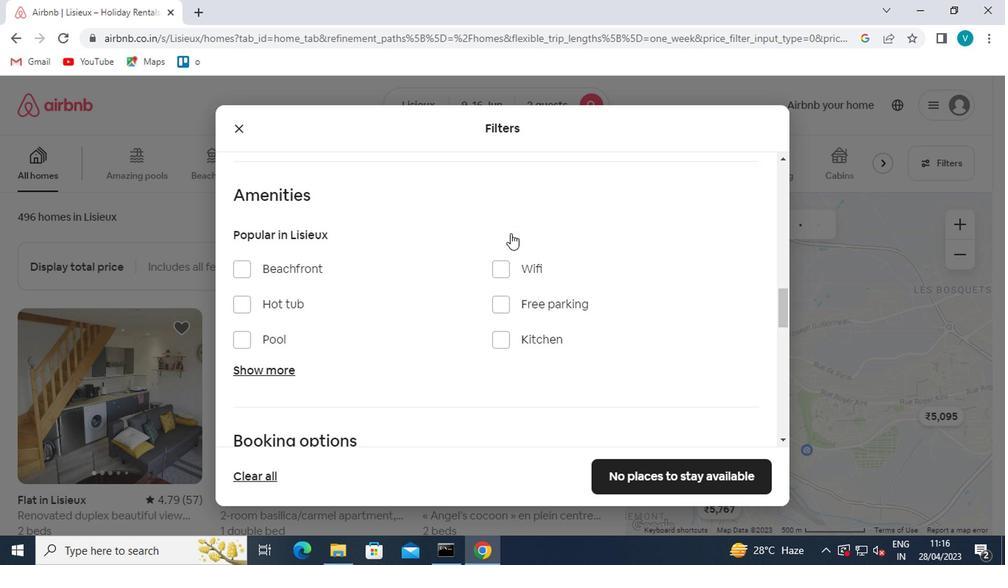 
Action: Mouse scrolled (506, 234) with delta (0, -1)
Screenshot: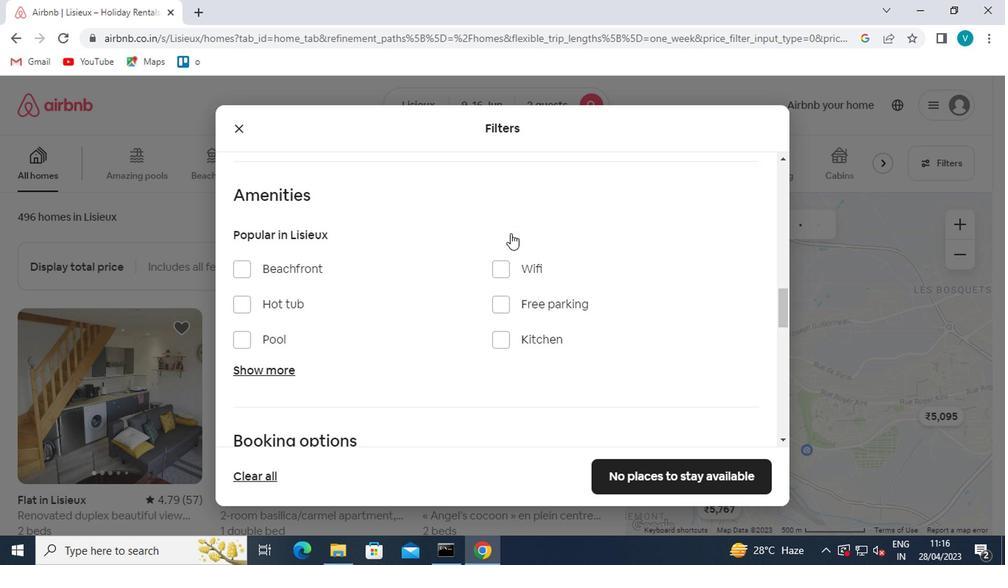 
Action: Mouse moved to (506, 236)
Screenshot: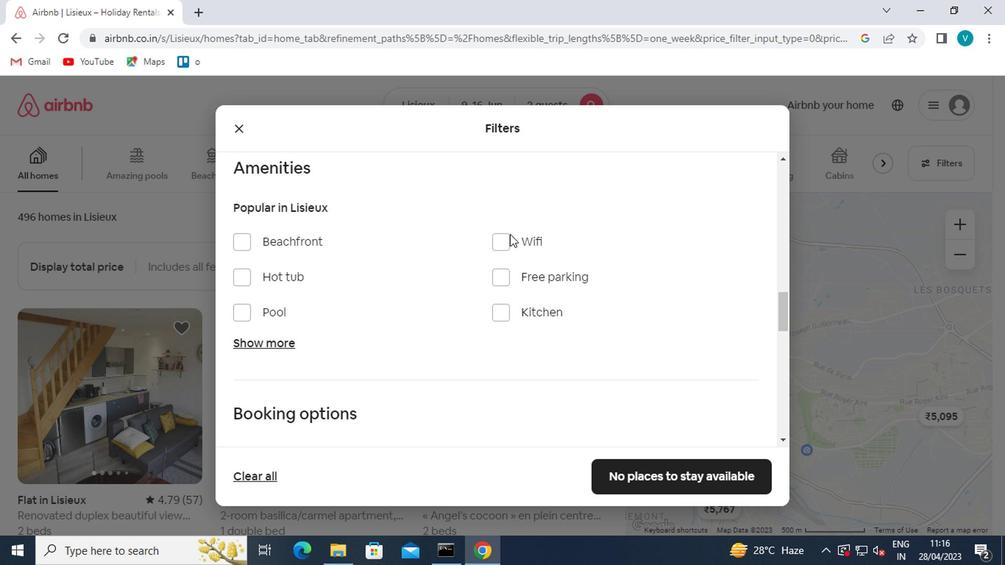 
Action: Mouse scrolled (506, 235) with delta (0, 0)
Screenshot: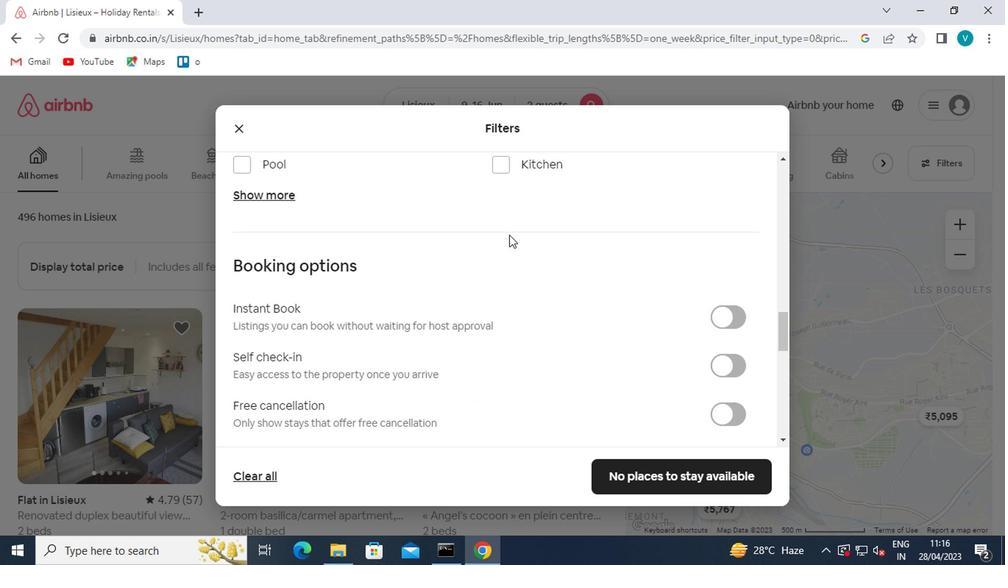 
Action: Mouse scrolled (506, 235) with delta (0, 0)
Screenshot: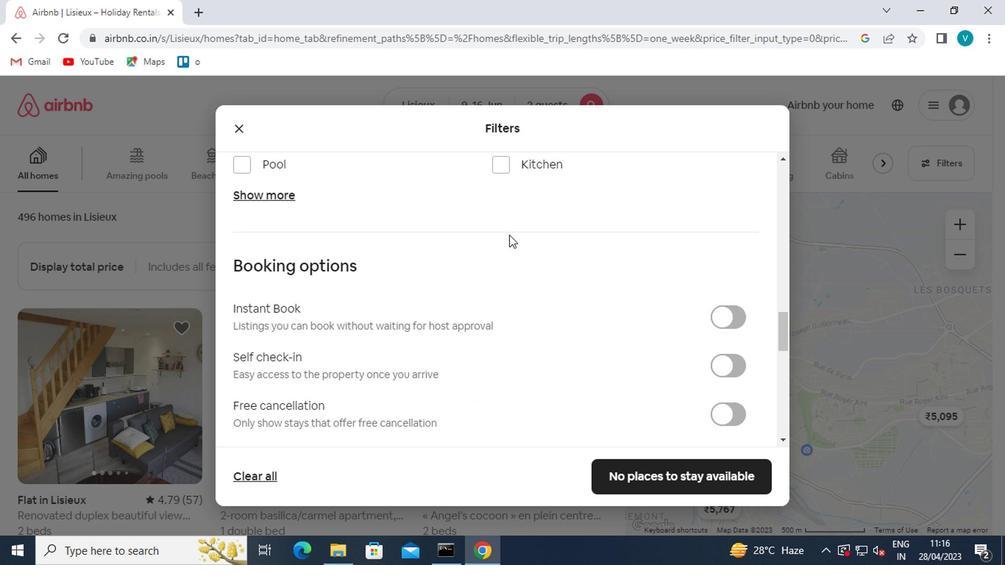 
Action: Mouse scrolled (506, 235) with delta (0, 0)
Screenshot: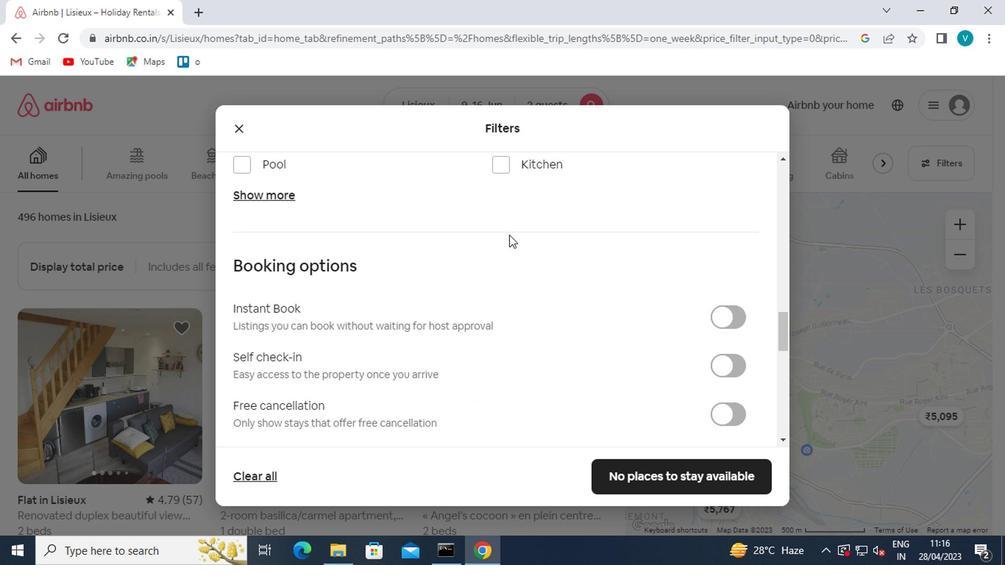 
Action: Mouse scrolled (506, 235) with delta (0, 0)
Screenshot: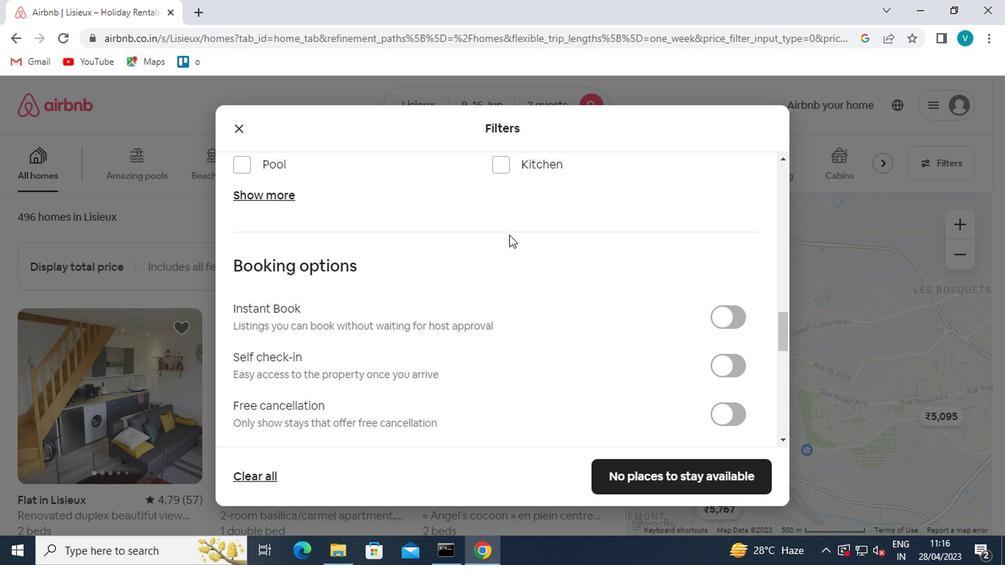
Action: Mouse scrolled (506, 237) with delta (0, 1)
Screenshot: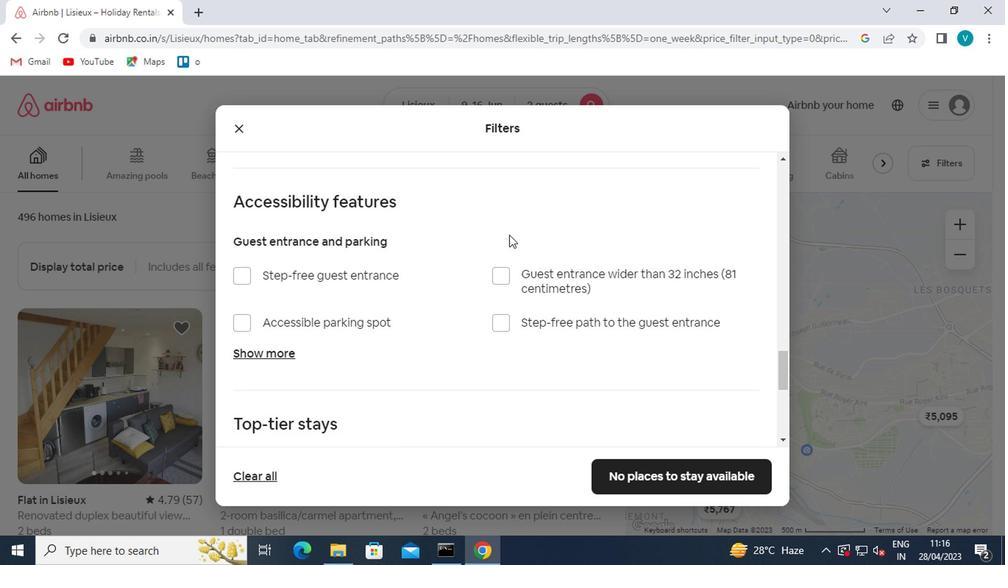 
Action: Mouse scrolled (506, 237) with delta (0, 1)
Screenshot: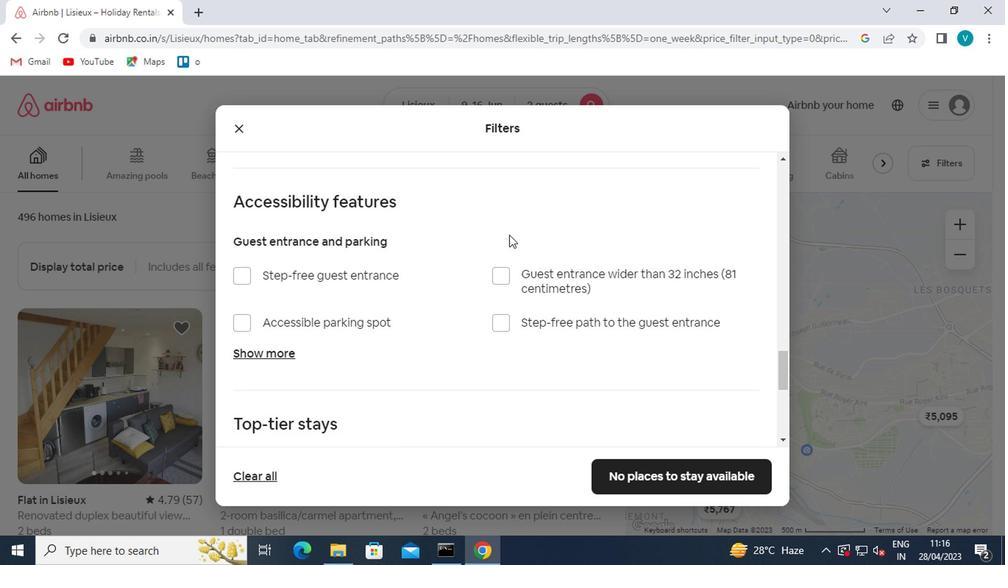 
Action: Mouse moved to (729, 218)
Screenshot: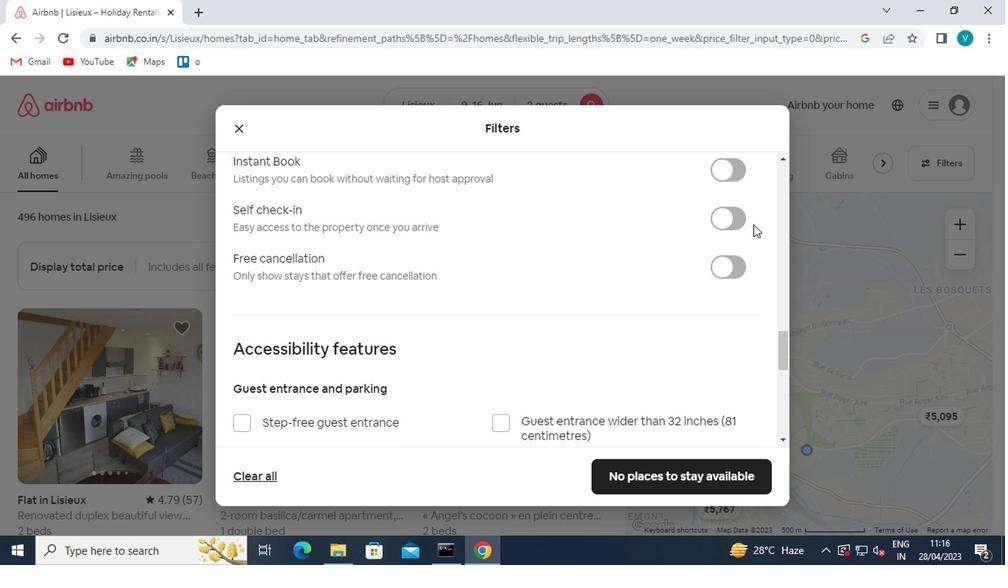 
Action: Mouse pressed left at (729, 218)
Screenshot: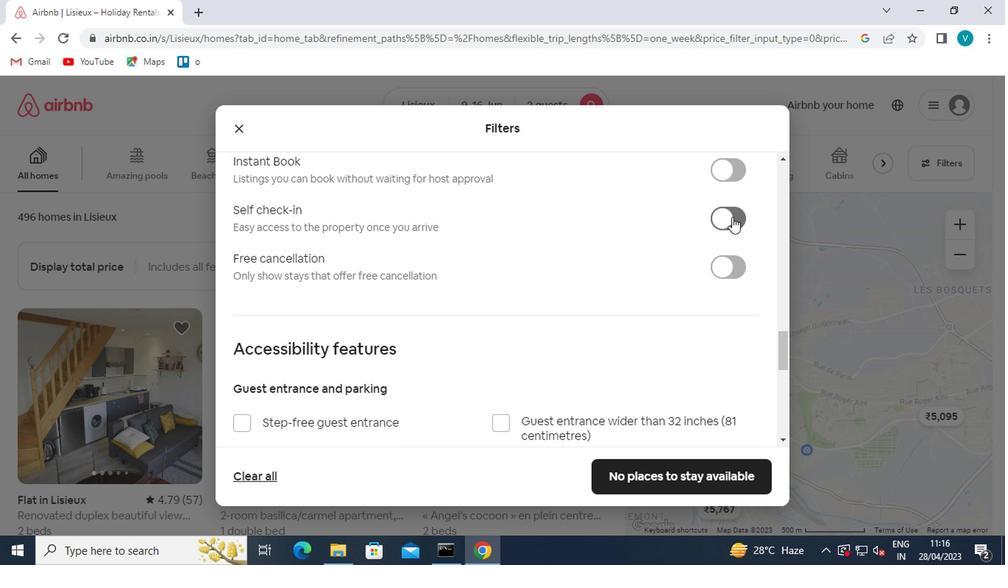 
Action: Mouse moved to (615, 336)
Screenshot: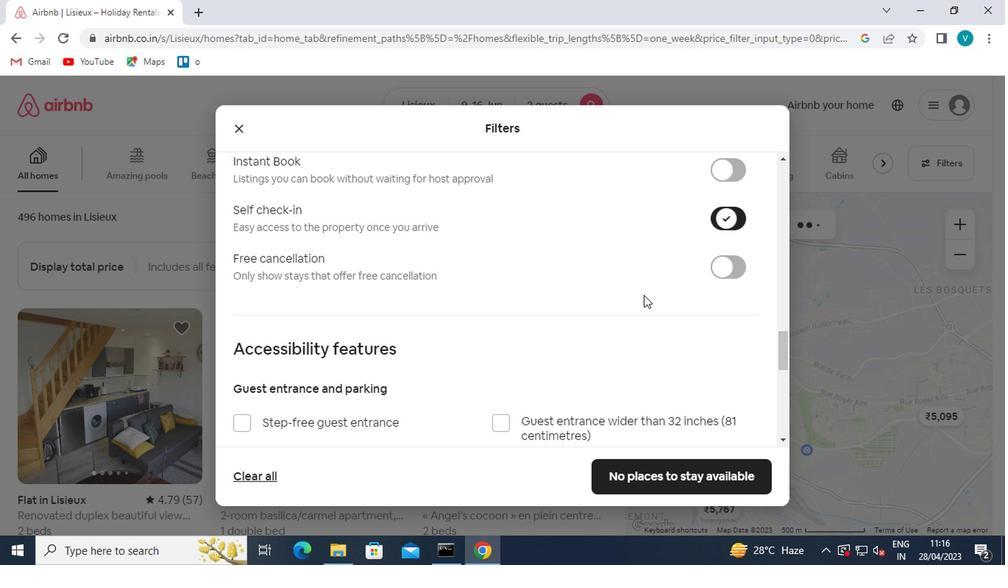 
Action: Mouse scrolled (615, 336) with delta (0, 0)
Screenshot: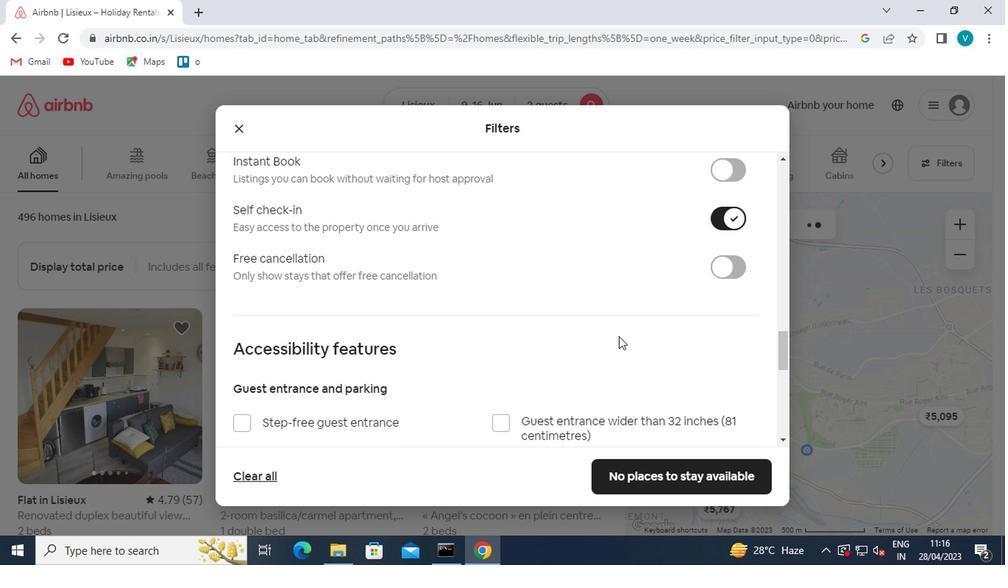 
Action: Mouse scrolled (615, 336) with delta (0, 0)
Screenshot: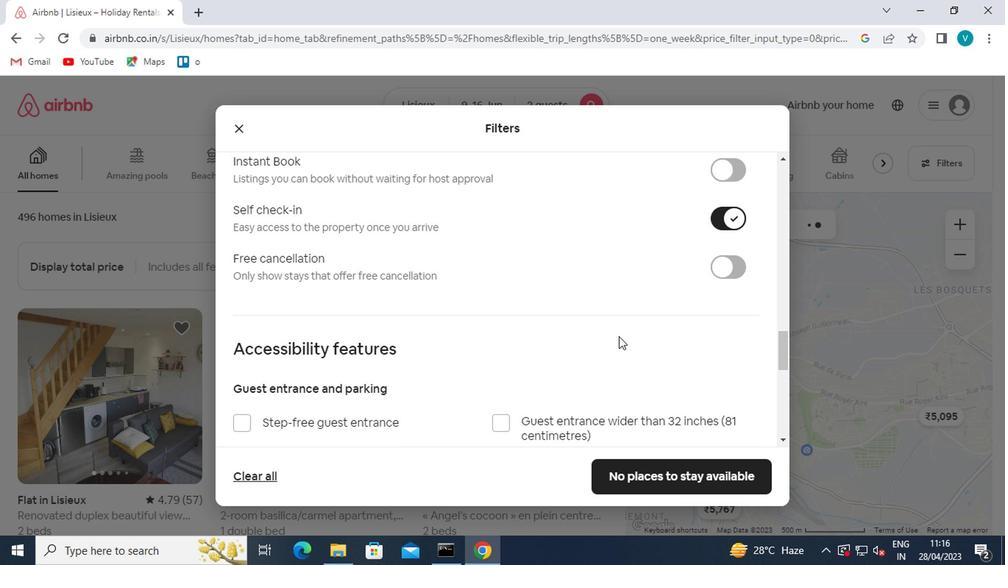 
Action: Mouse scrolled (615, 336) with delta (0, 0)
Screenshot: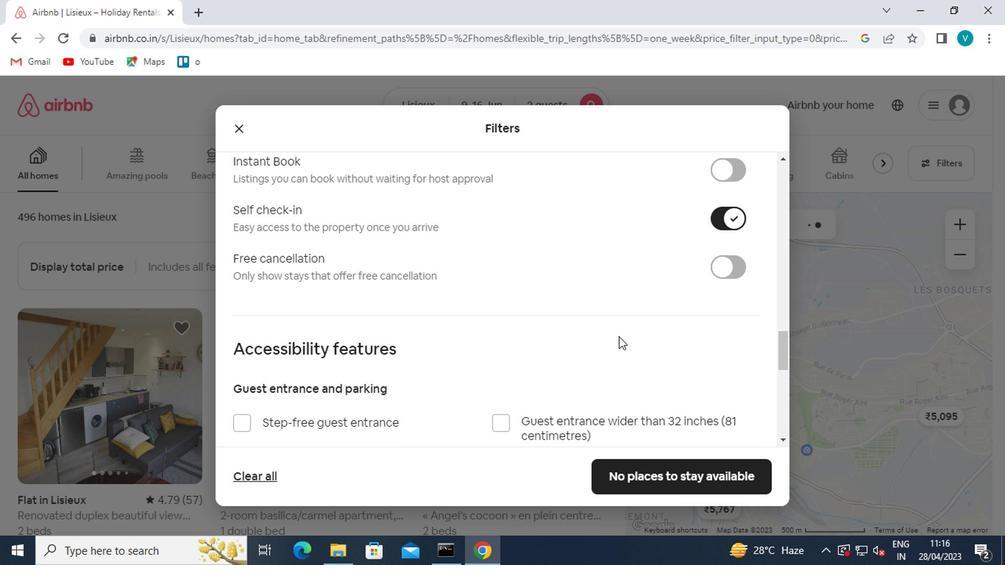 
Action: Mouse scrolled (615, 336) with delta (0, 0)
Screenshot: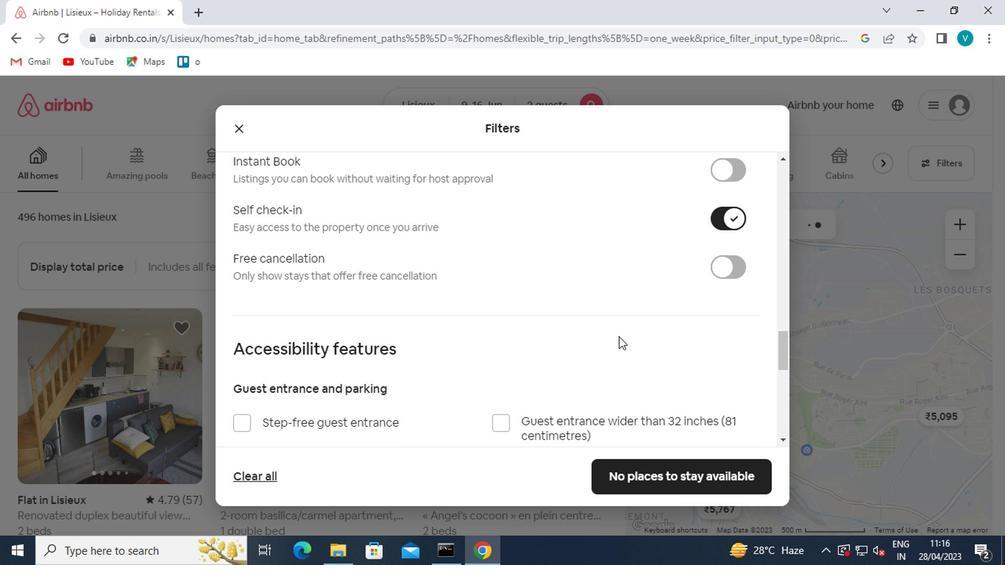 
Action: Mouse scrolled (615, 336) with delta (0, 0)
Screenshot: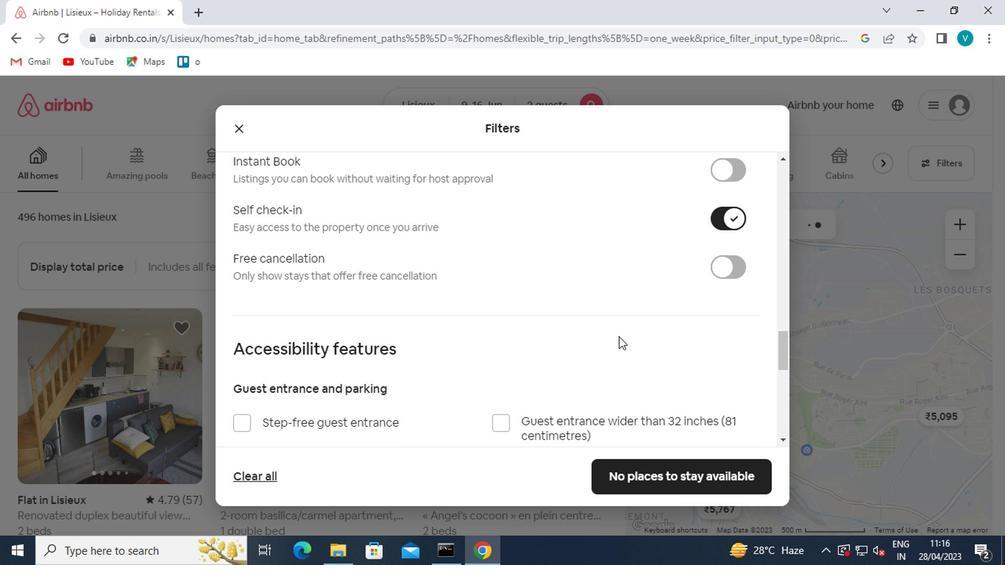 
Action: Mouse scrolled (615, 336) with delta (0, 0)
Screenshot: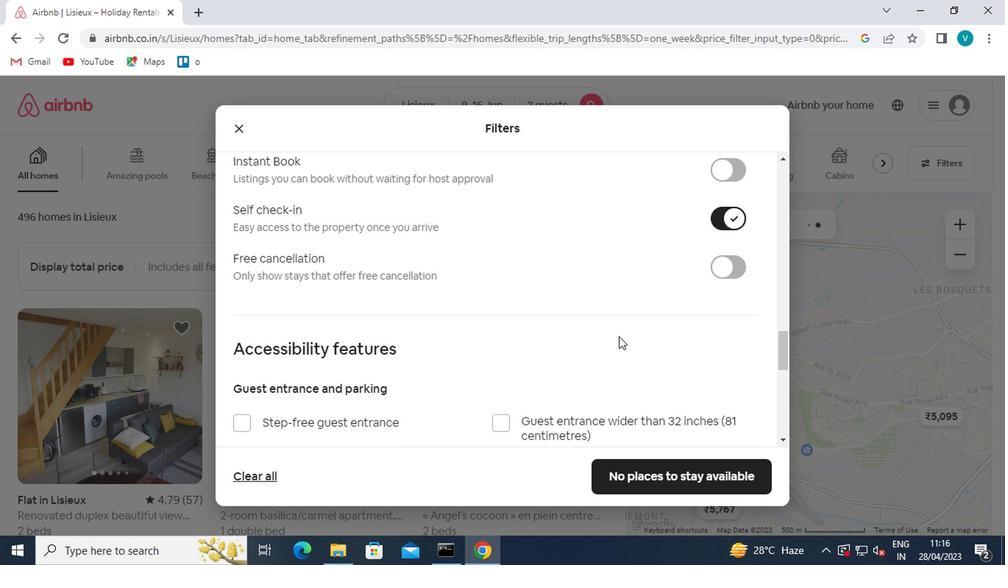 
Action: Mouse scrolled (615, 336) with delta (0, 0)
Screenshot: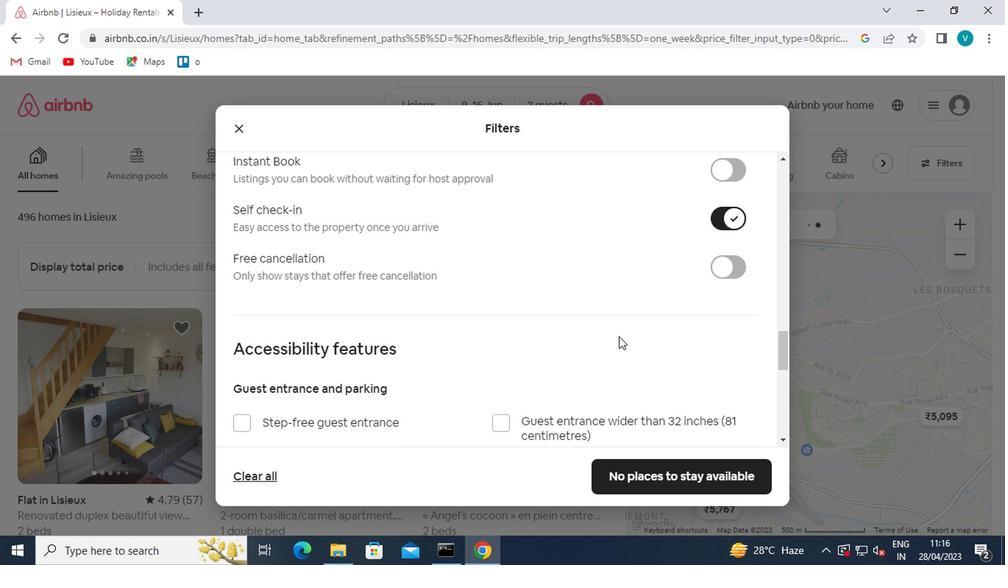 
Action: Mouse scrolled (615, 336) with delta (0, 0)
Screenshot: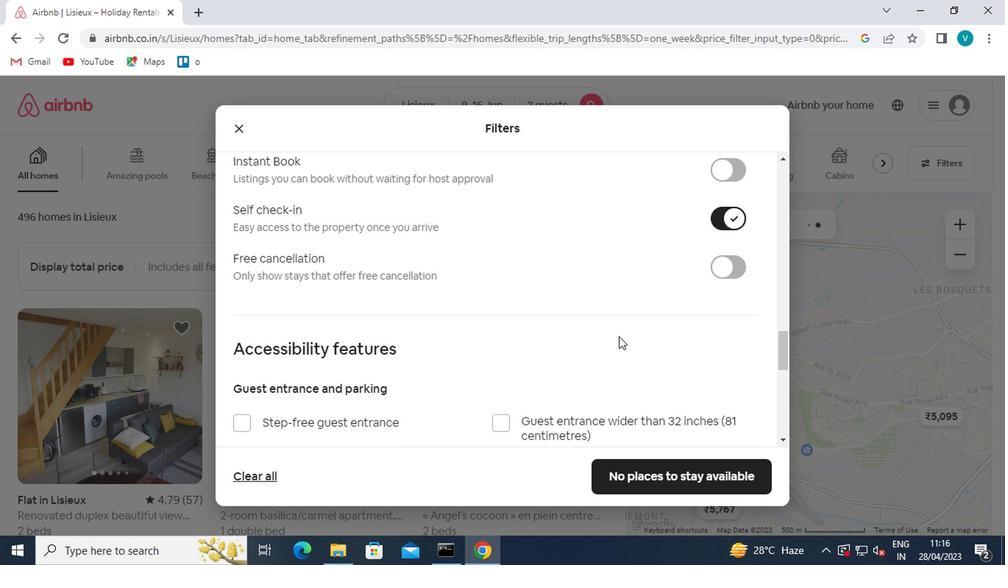 
Action: Mouse scrolled (615, 336) with delta (0, 0)
Screenshot: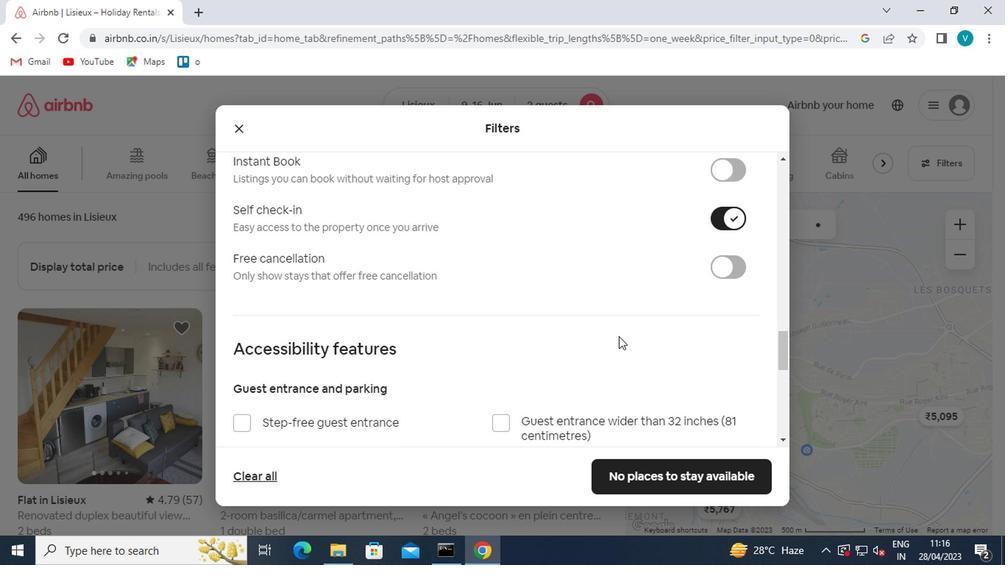 
Action: Mouse moved to (435, 365)
Screenshot: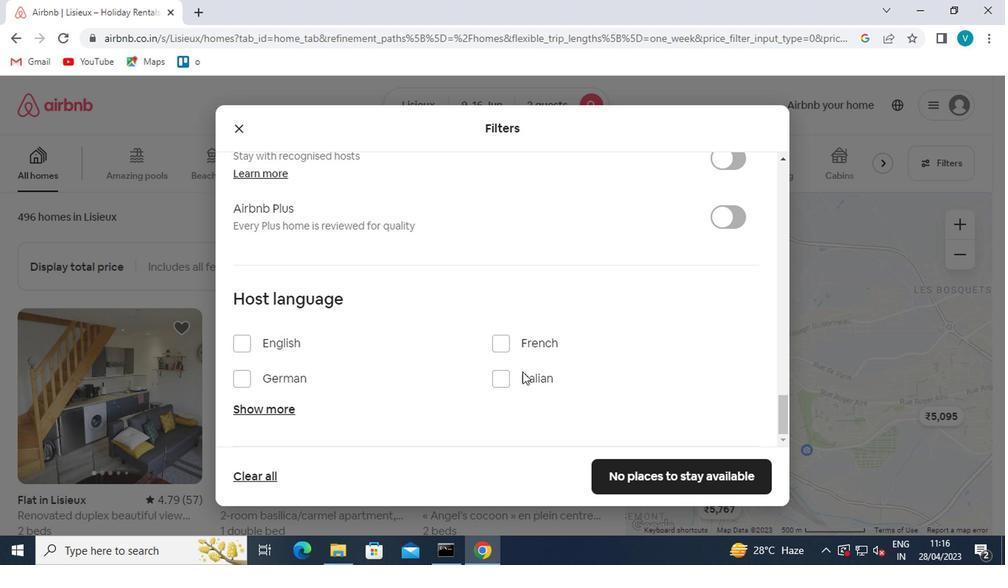 
Action: Mouse scrolled (435, 366) with delta (0, 1)
Screenshot: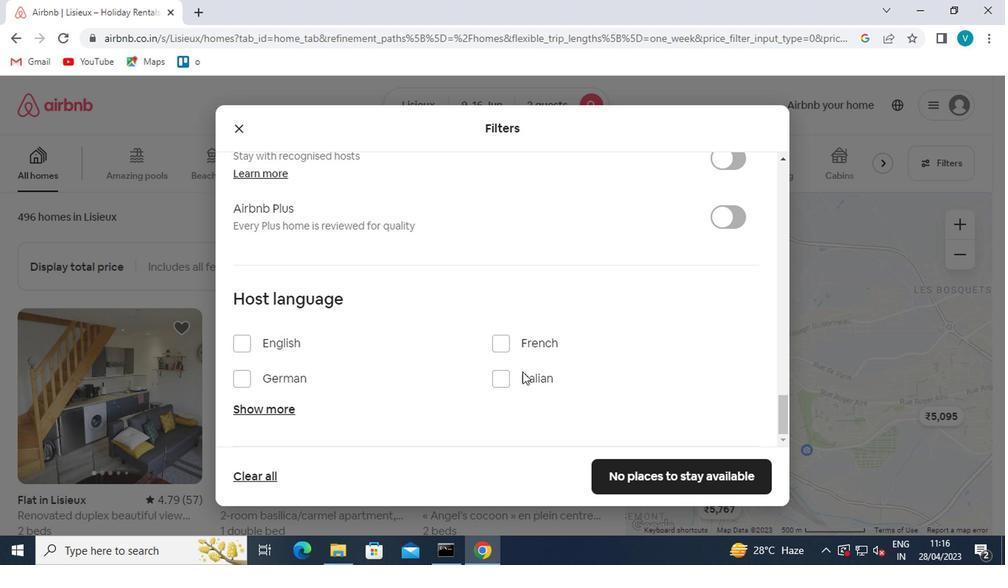 
Action: Mouse moved to (283, 340)
Screenshot: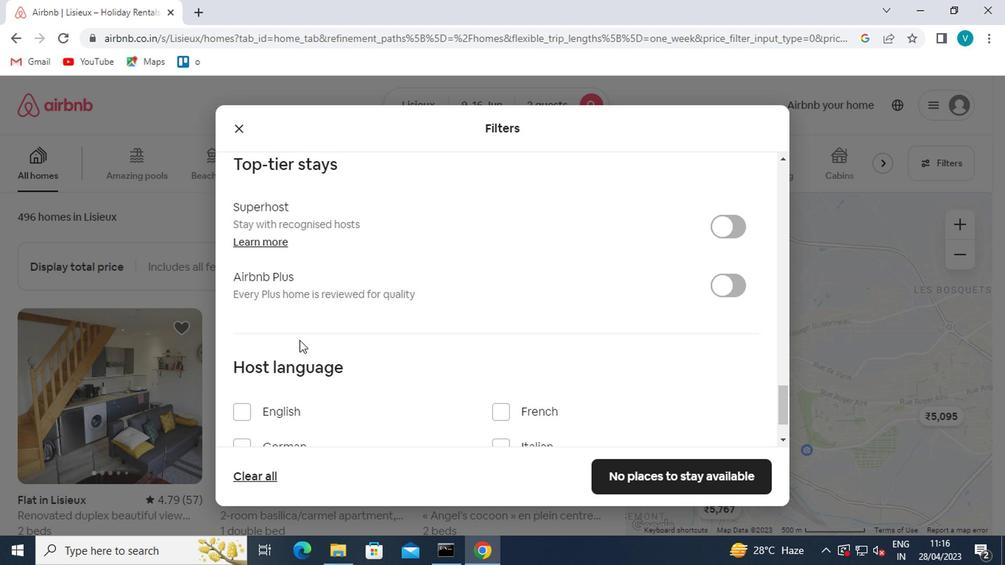 
Action: Mouse scrolled (283, 339) with delta (0, 0)
Screenshot: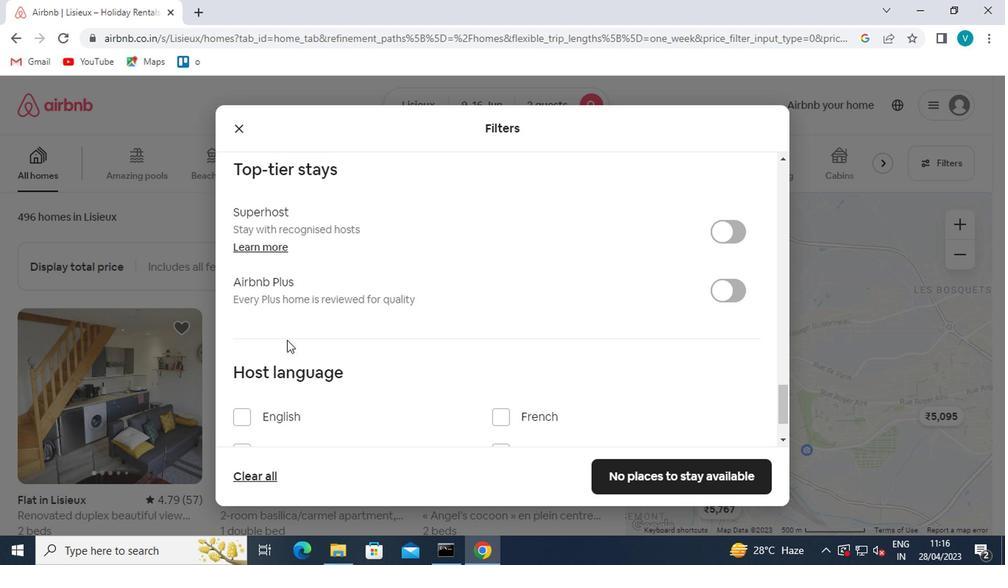 
Action: Mouse moved to (277, 345)
Screenshot: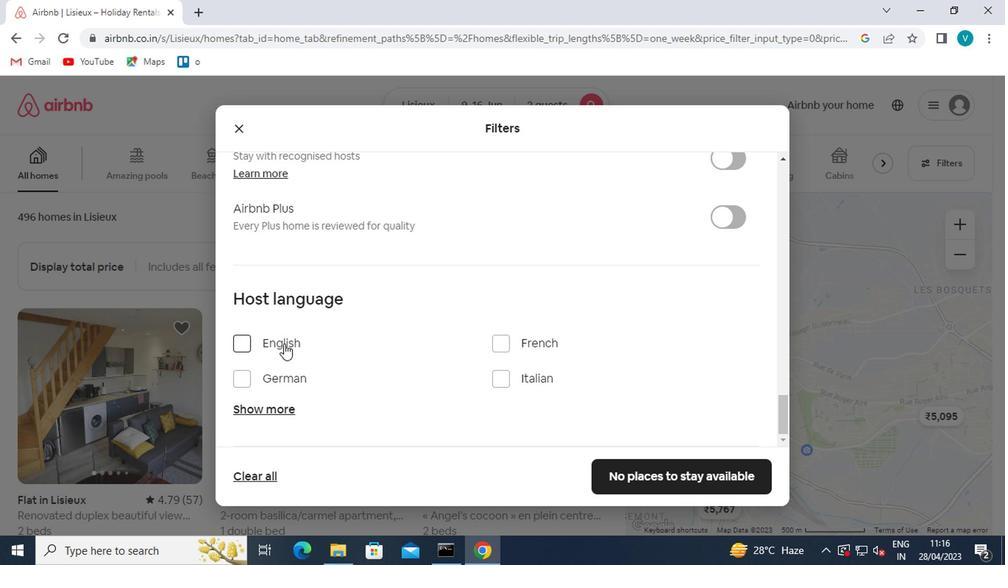 
Action: Mouse pressed left at (277, 345)
Screenshot: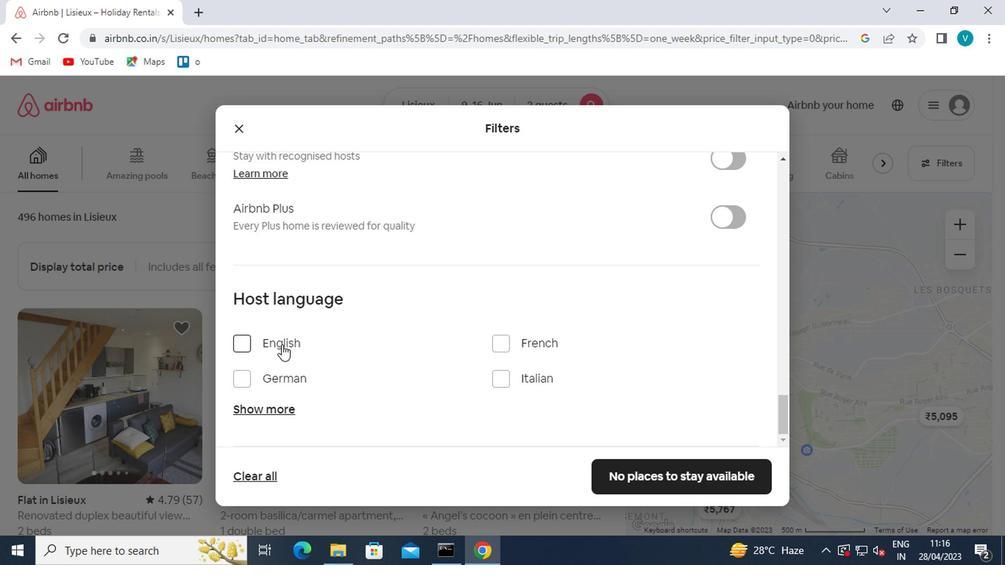 
Action: Mouse moved to (662, 471)
Screenshot: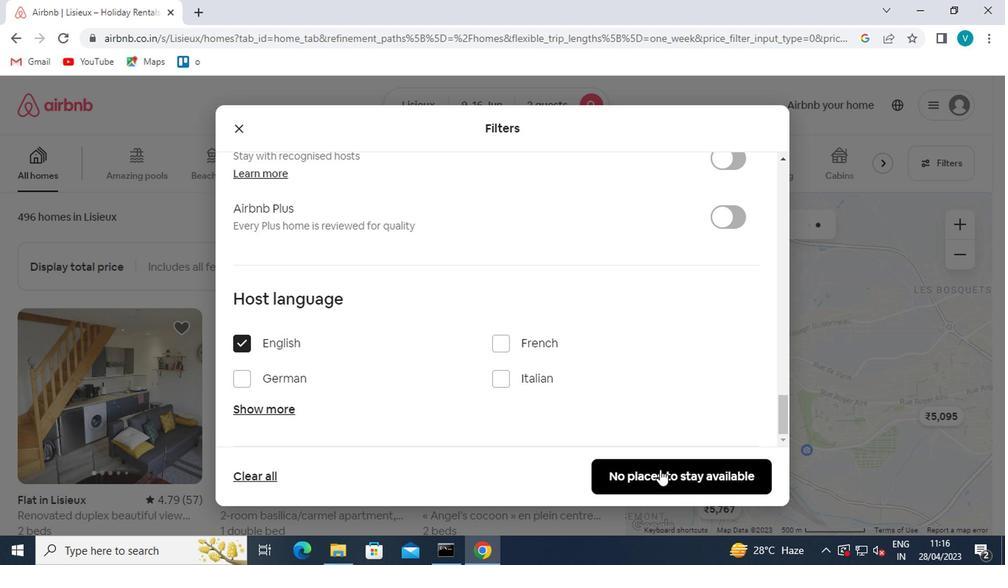 
Action: Mouse pressed left at (662, 471)
Screenshot: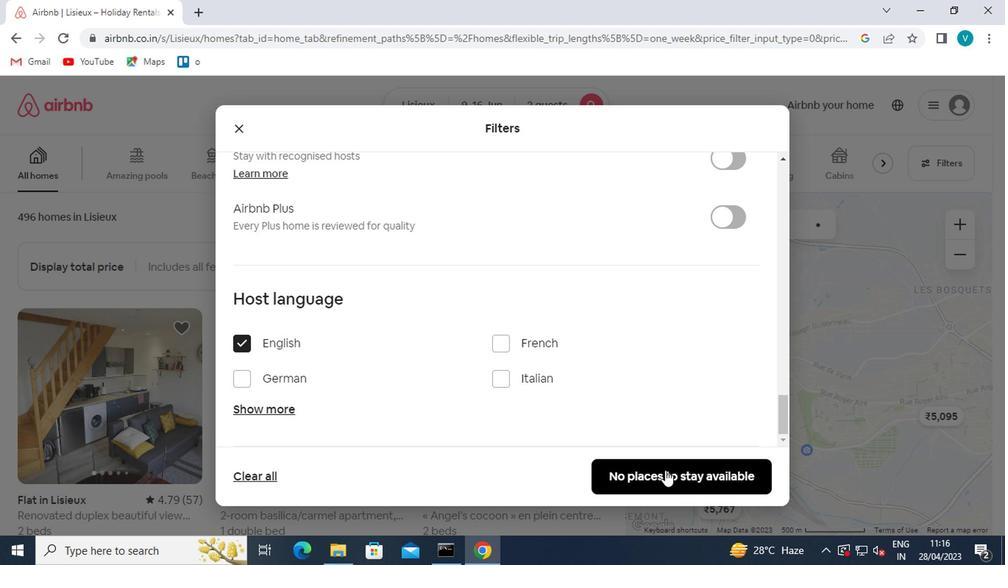 
Action: Mouse moved to (596, 421)
Screenshot: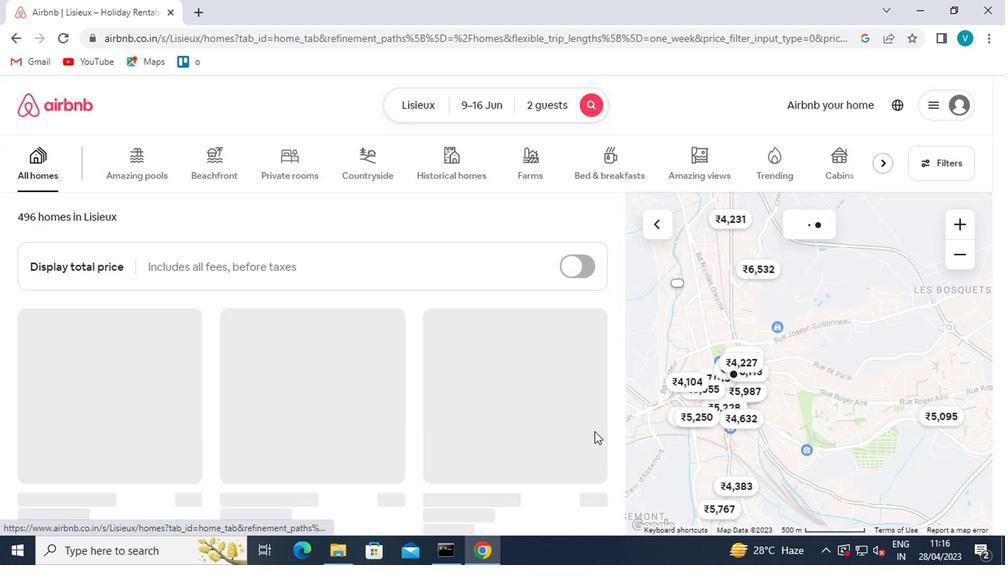 
